 Task: In the event  named  Sales Team Training: Advanced Selling Techniques, Set a range of dates when you can accept meetings  '9 Jul â€" 10 Aug 2023'. Select a duration of  60 min. Select working hours  	_x000D_
MON- SAT 9:00am â€" 5:00pm. Add time before or after your events  as 5 min. Set the frequency of available time slots for invitees as  25 min. Set the minimum notice period and maximum events allowed per day as  53 hours and 2. , logged in from the account softage.4@softage.net and add another guest for the event, softage.5@softage.net
Action: Mouse pressed left at (428, 265)
Screenshot: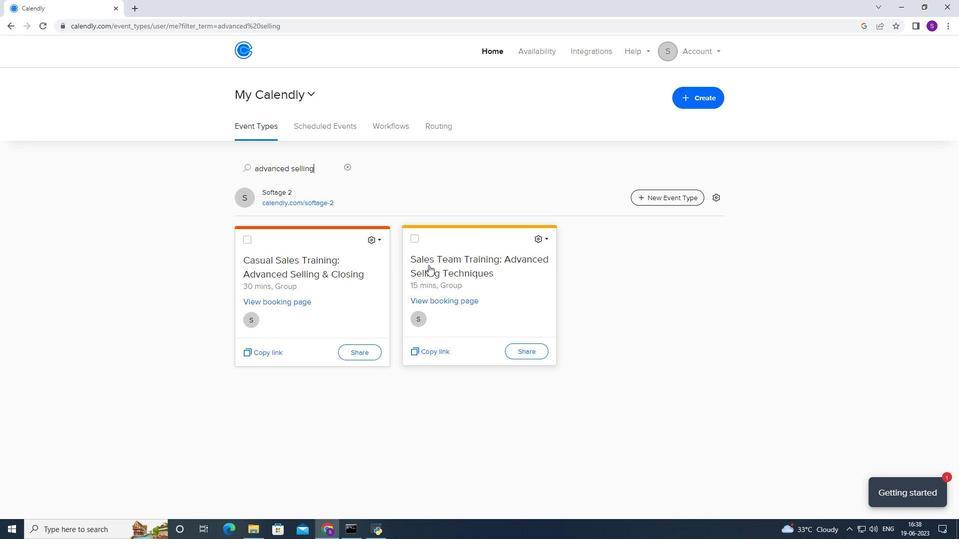 
Action: Mouse moved to (324, 211)
Screenshot: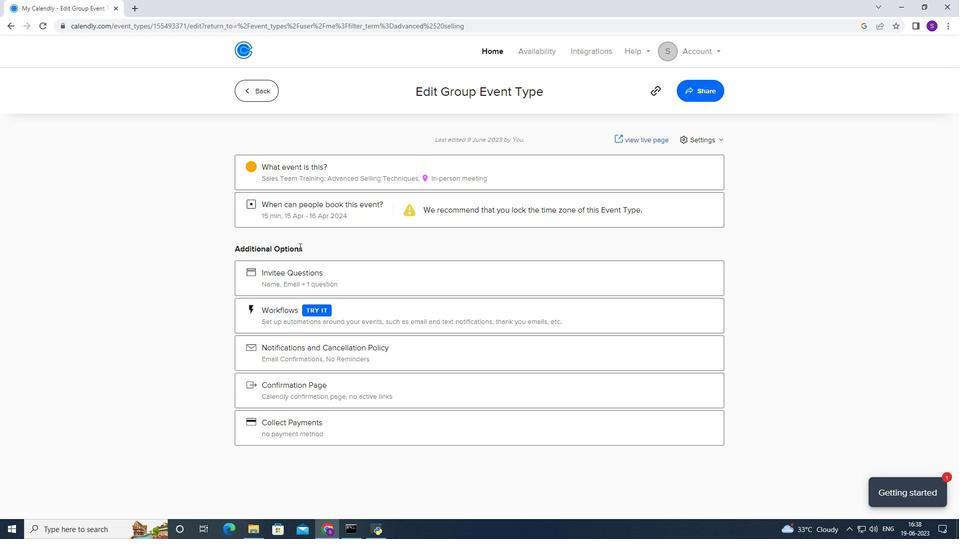 
Action: Mouse pressed left at (324, 211)
Screenshot: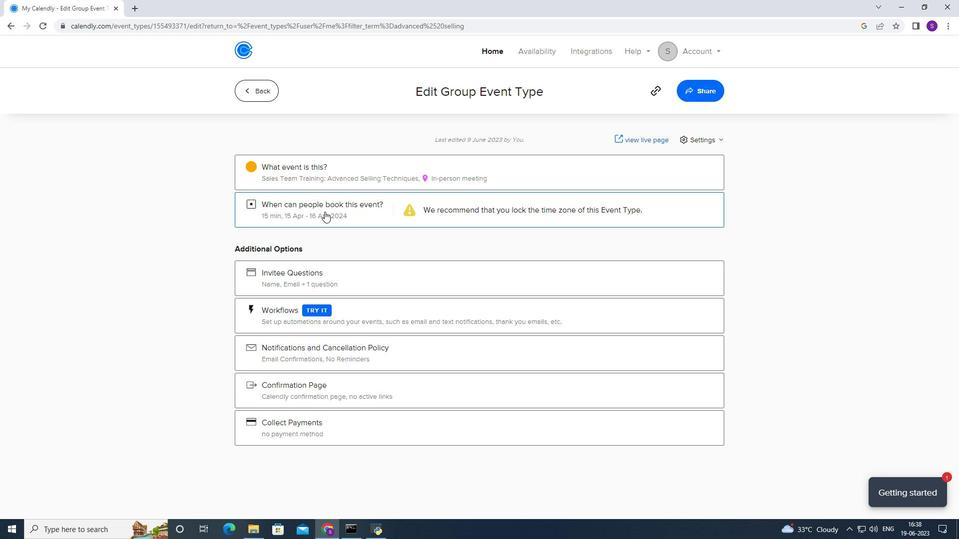 
Action: Mouse moved to (393, 331)
Screenshot: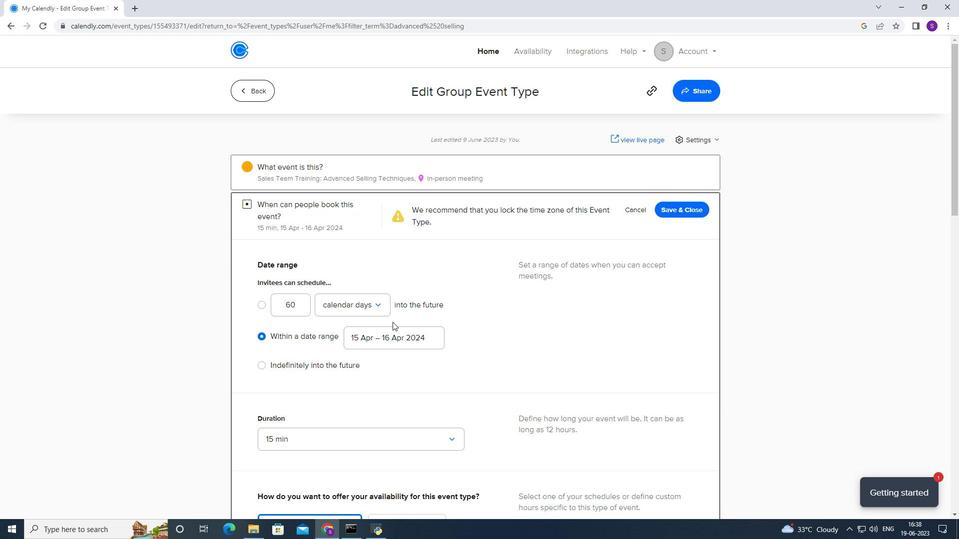 
Action: Mouse pressed left at (393, 331)
Screenshot: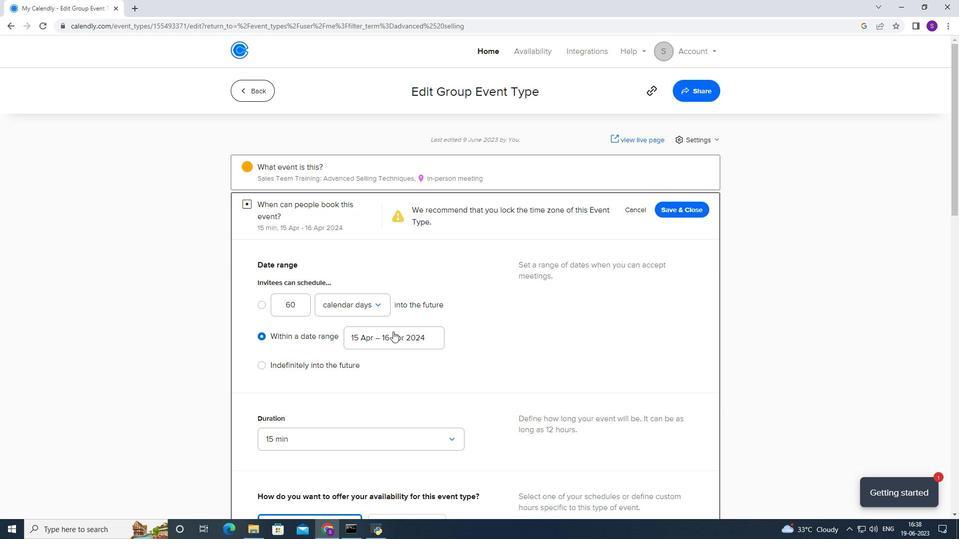 
Action: Mouse moved to (425, 156)
Screenshot: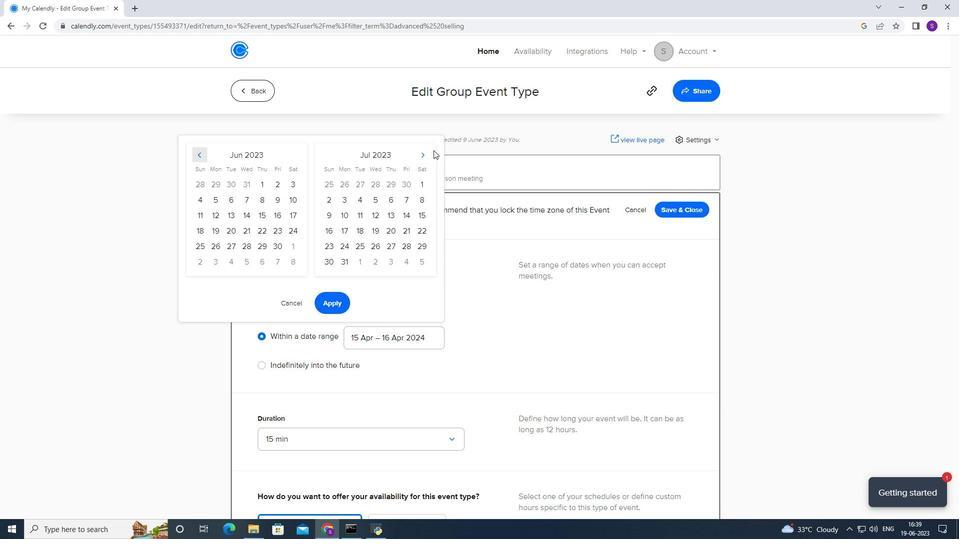 
Action: Mouse pressed left at (425, 156)
Screenshot: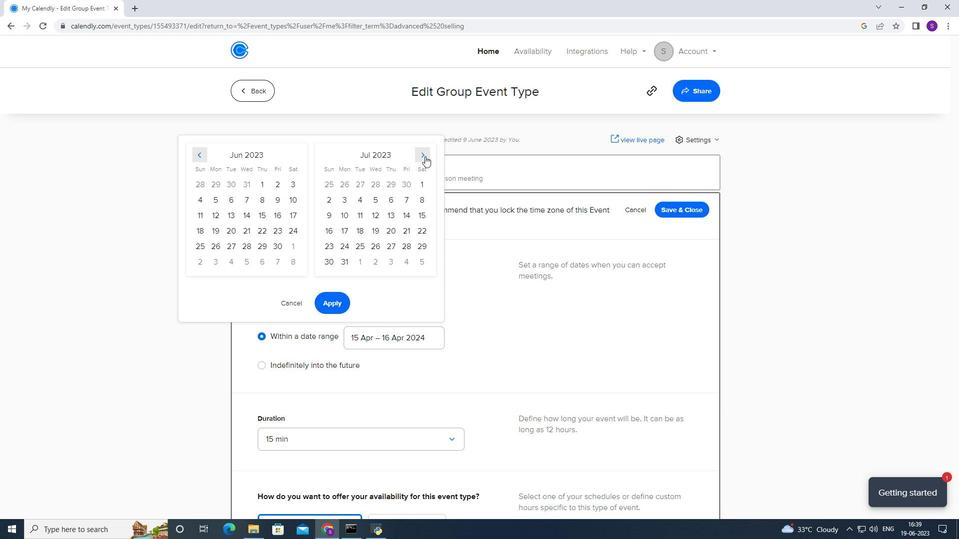 
Action: Mouse moved to (204, 218)
Screenshot: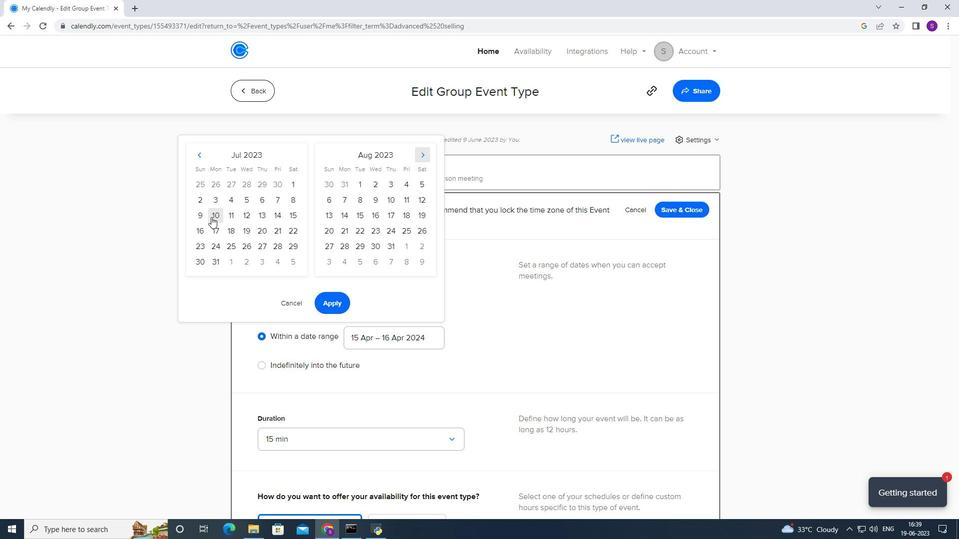 
Action: Mouse pressed left at (204, 218)
Screenshot: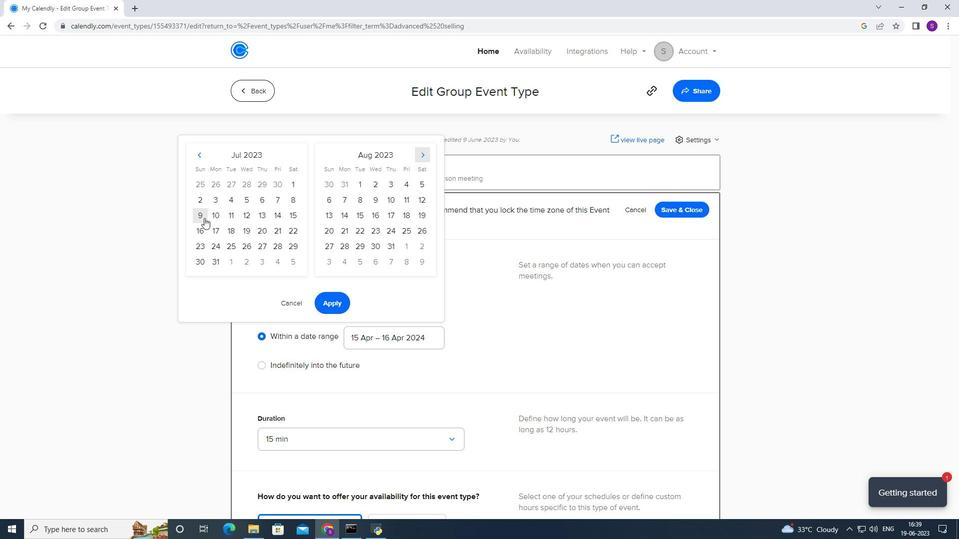 
Action: Mouse moved to (390, 201)
Screenshot: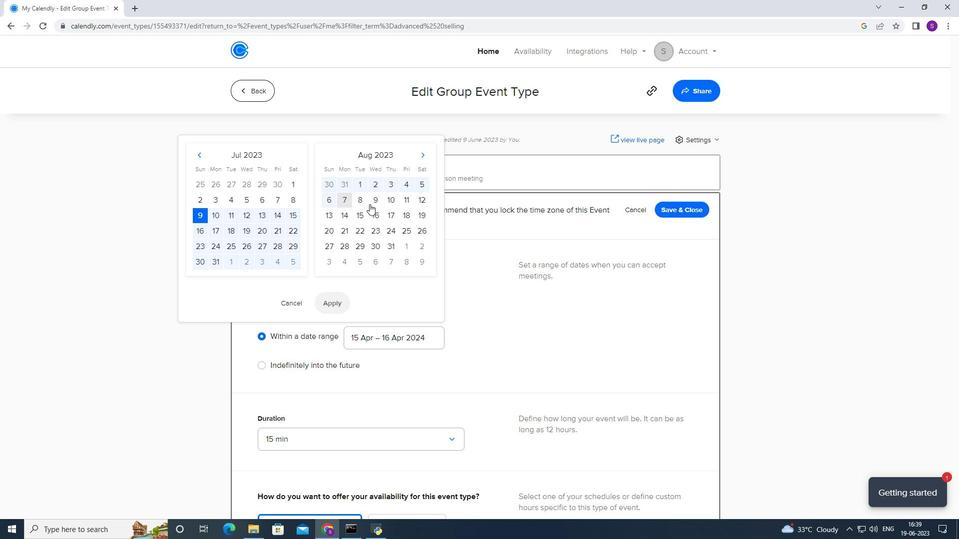 
Action: Mouse pressed left at (390, 201)
Screenshot: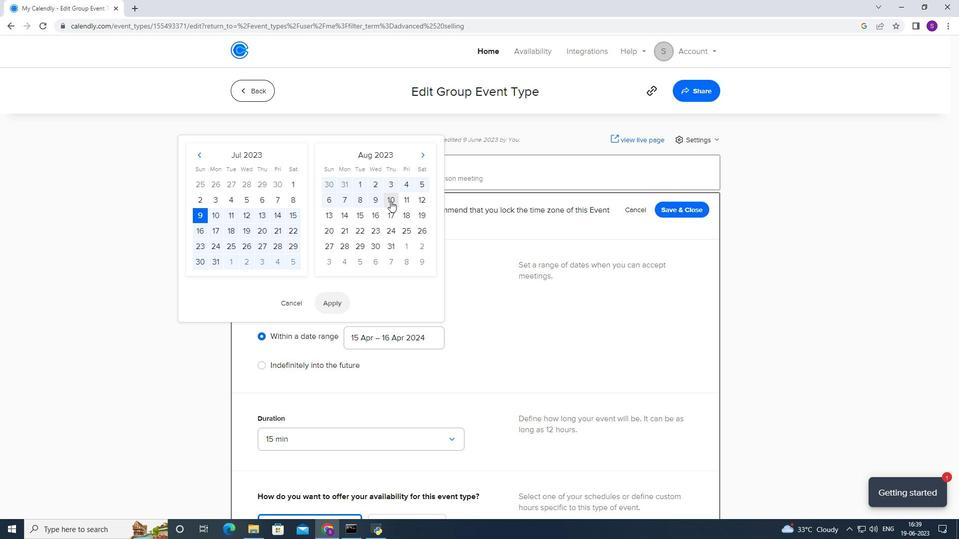 
Action: Mouse moved to (321, 291)
Screenshot: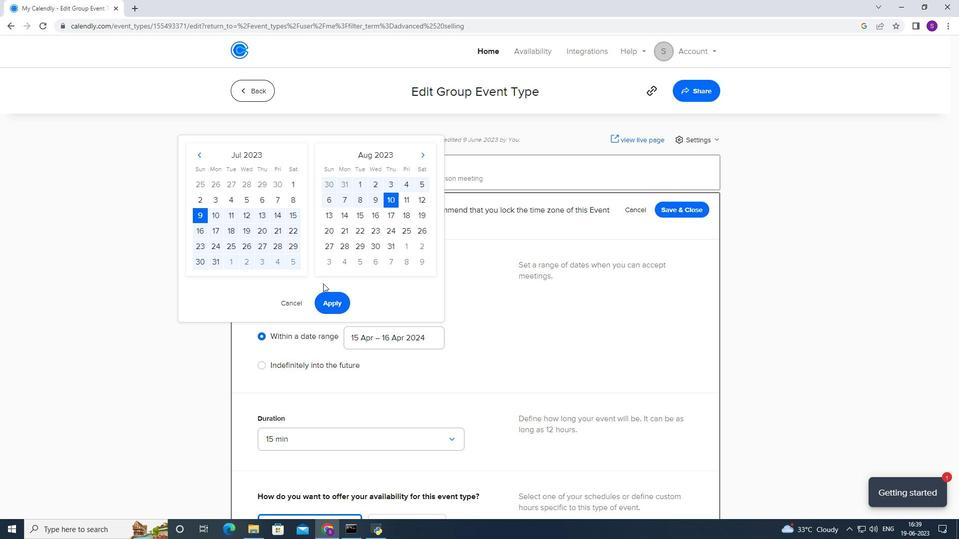 
Action: Mouse pressed left at (321, 291)
Screenshot: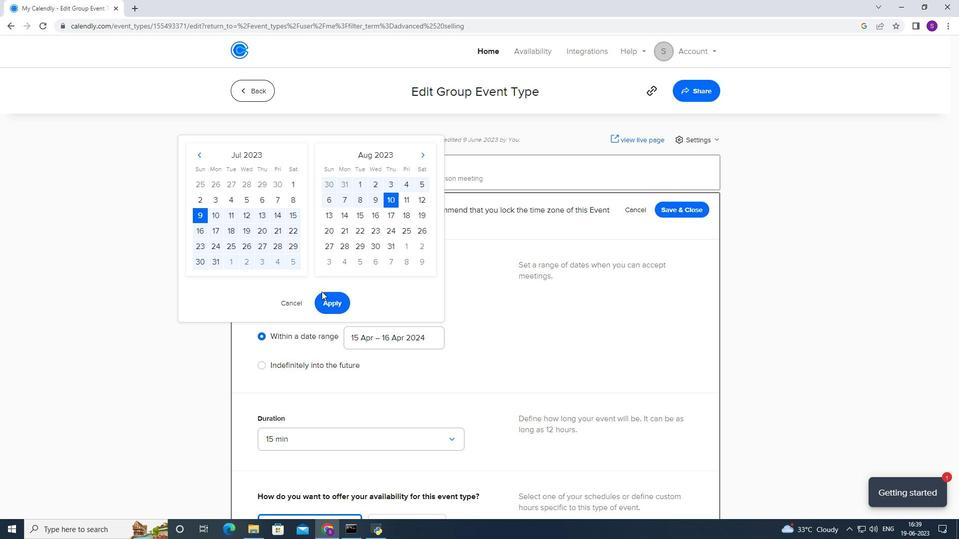 
Action: Mouse moved to (321, 302)
Screenshot: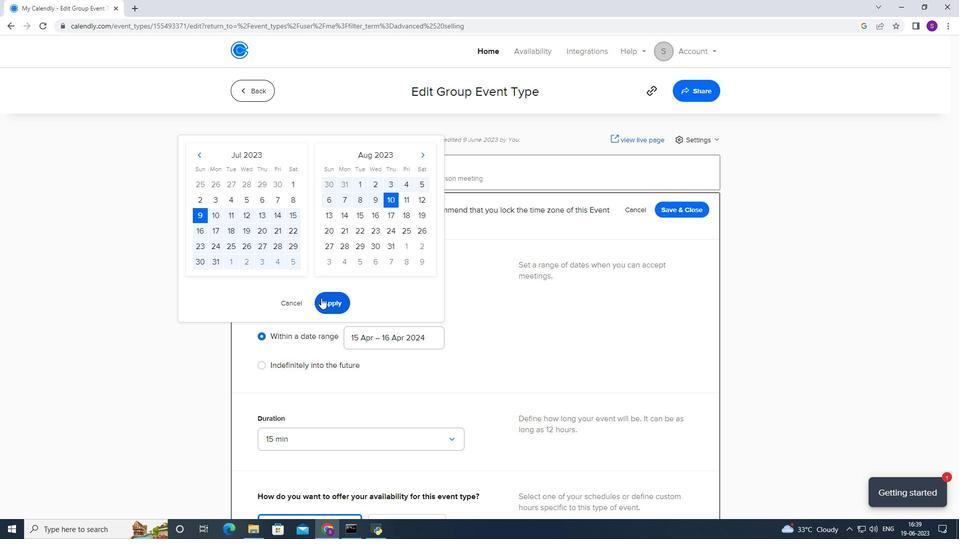 
Action: Mouse pressed left at (321, 302)
Screenshot: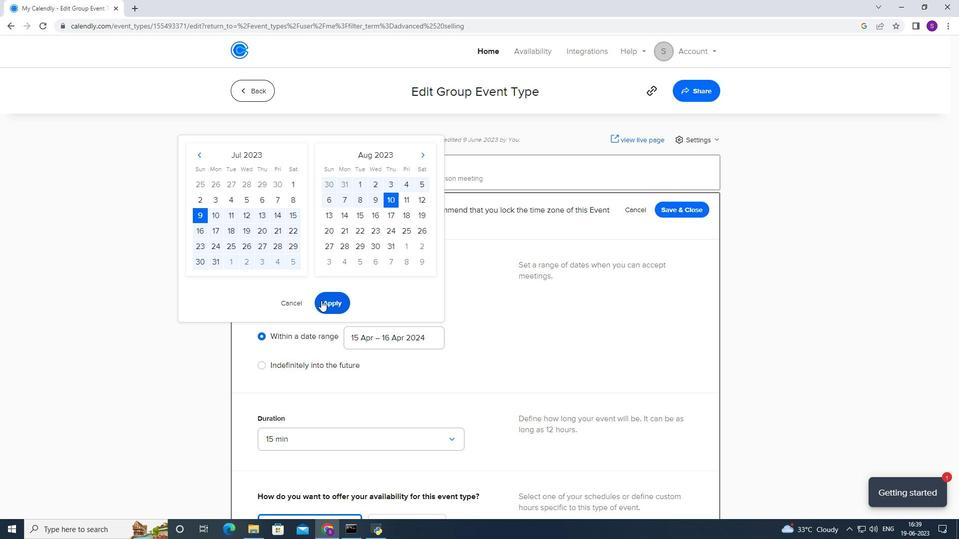 
Action: Mouse moved to (35, 176)
Screenshot: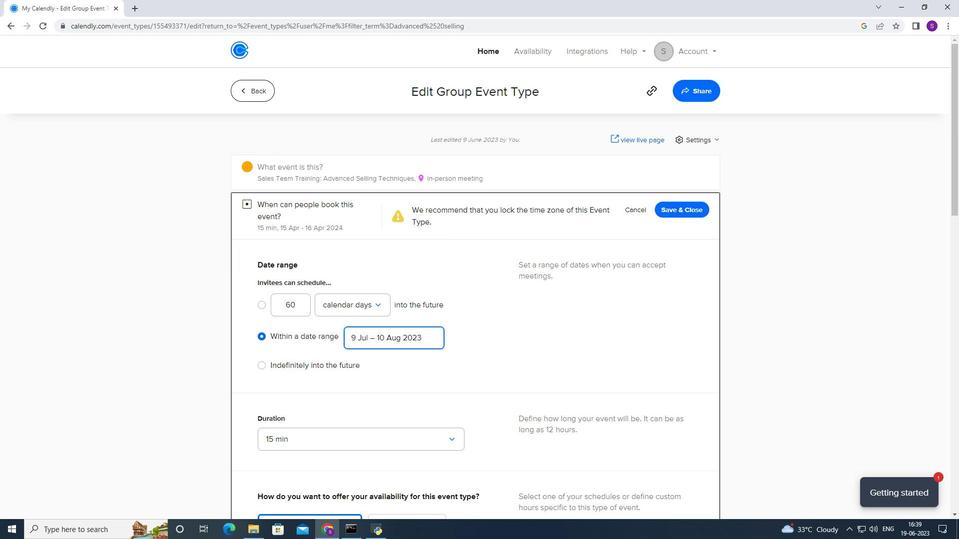 
Action: Mouse scrolled (35, 176) with delta (0, 0)
Screenshot: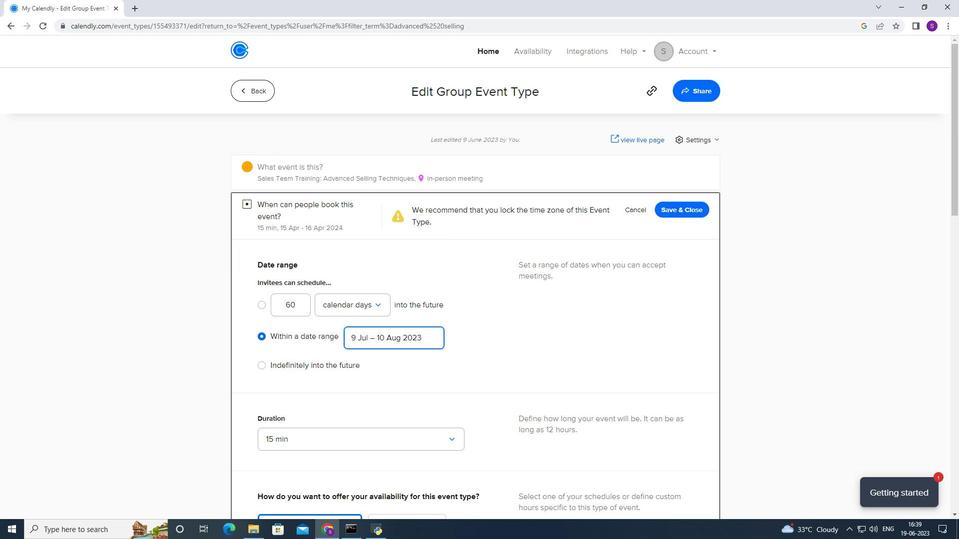 
Action: Mouse moved to (66, 200)
Screenshot: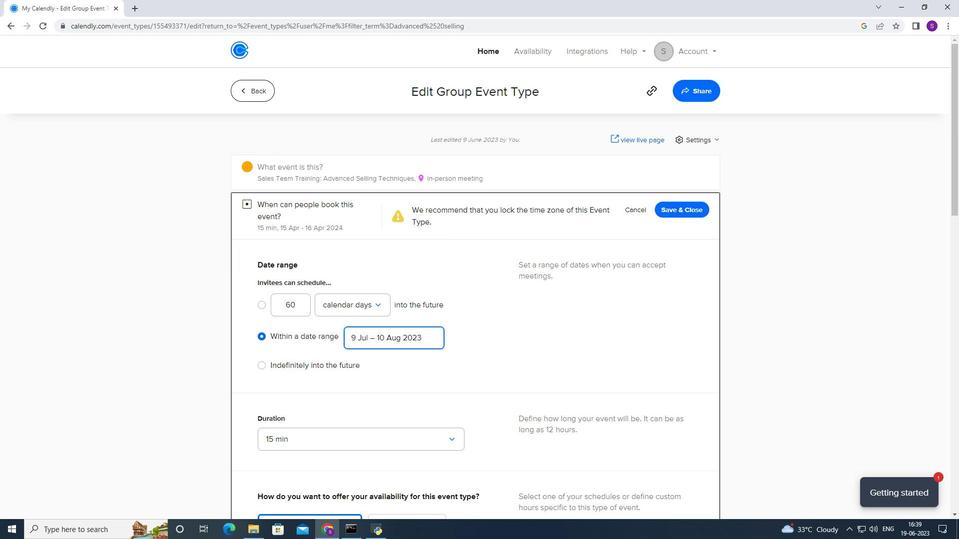 
Action: Mouse scrolled (66, 200) with delta (0, 0)
Screenshot: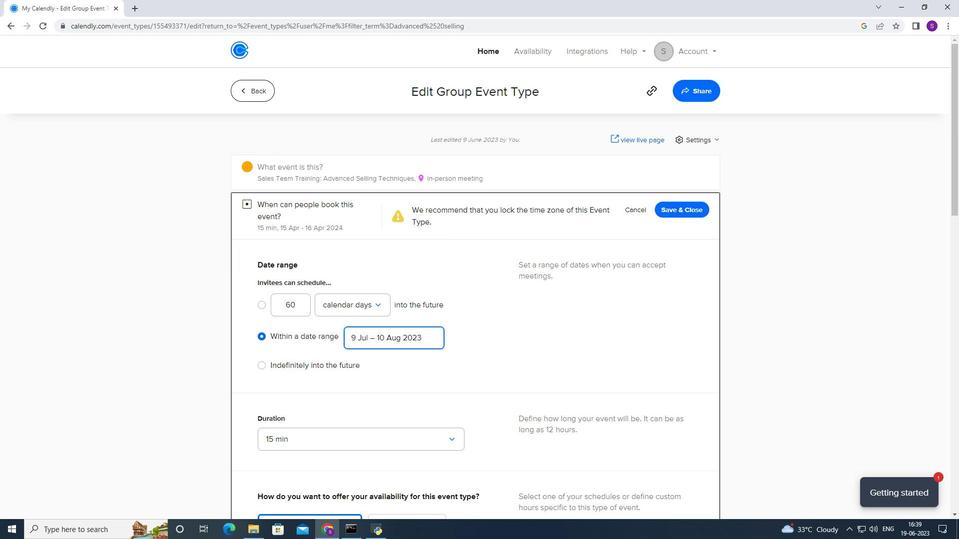 
Action: Mouse scrolled (66, 200) with delta (0, 0)
Screenshot: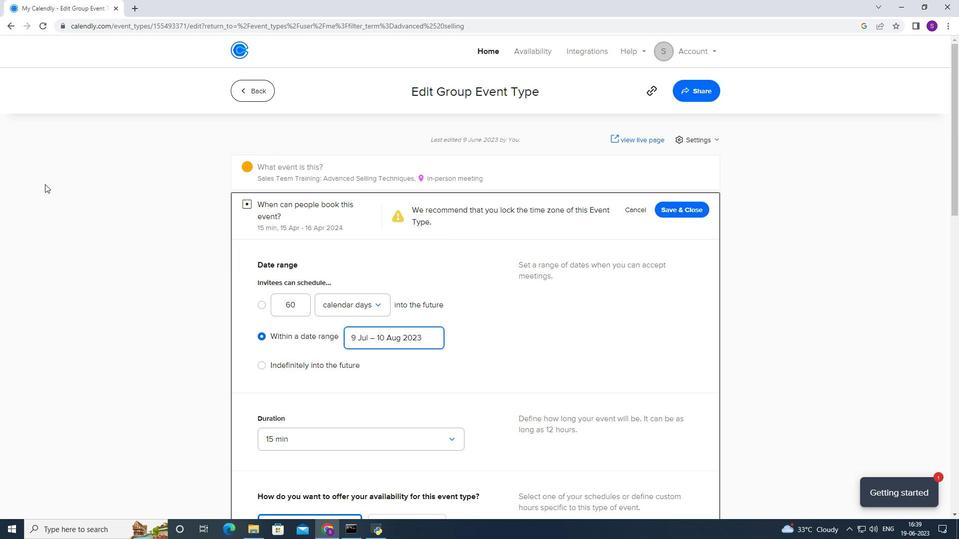 
Action: Mouse scrolled (66, 200) with delta (0, 0)
Screenshot: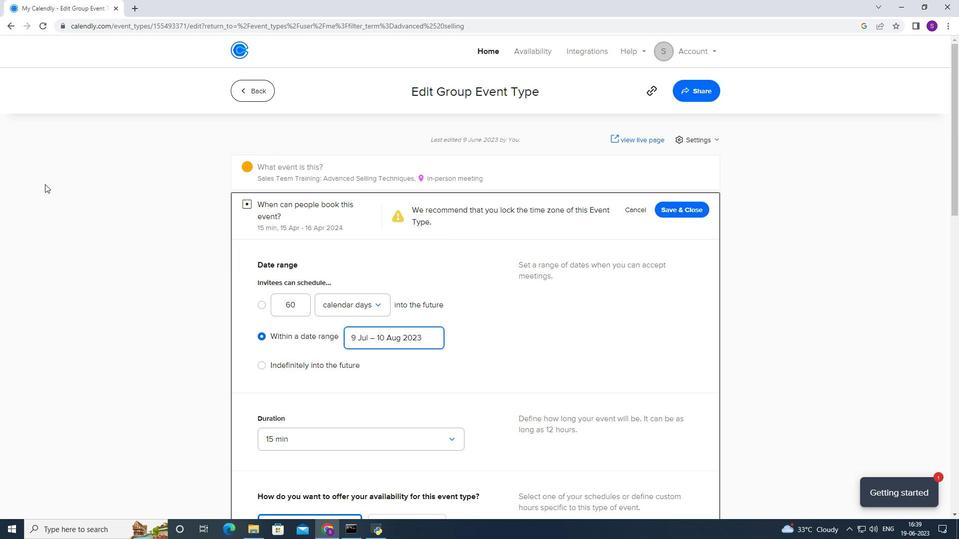
Action: Mouse moved to (67, 200)
Screenshot: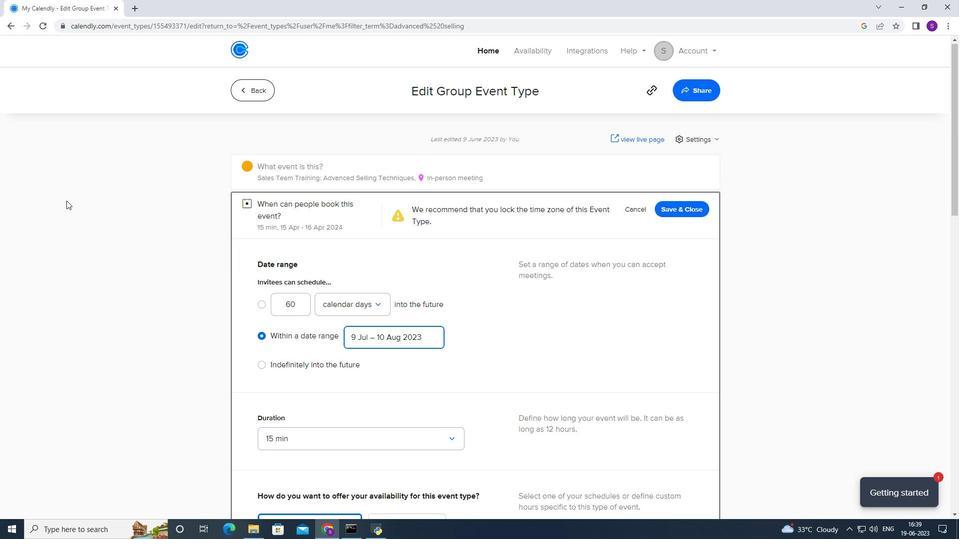 
Action: Mouse scrolled (67, 200) with delta (0, 0)
Screenshot: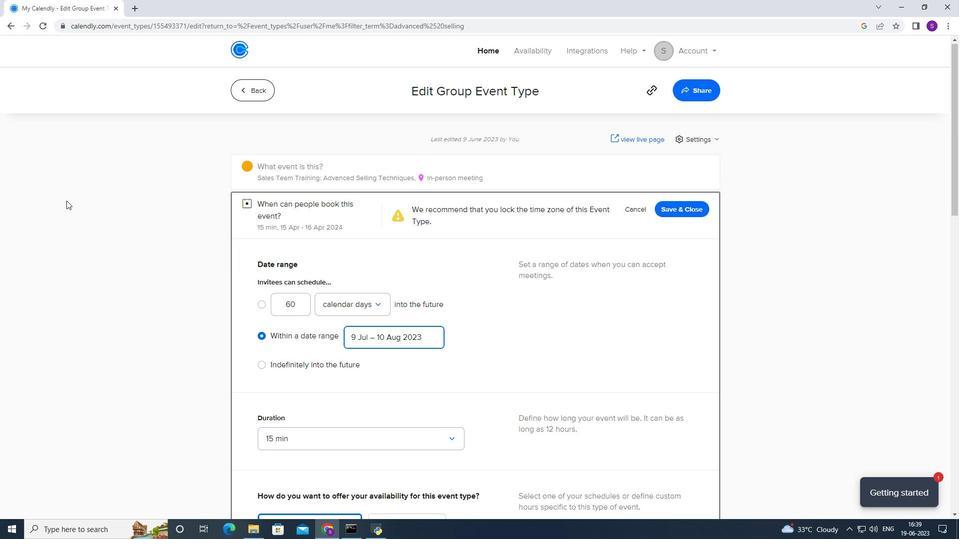 
Action: Mouse moved to (82, 199)
Screenshot: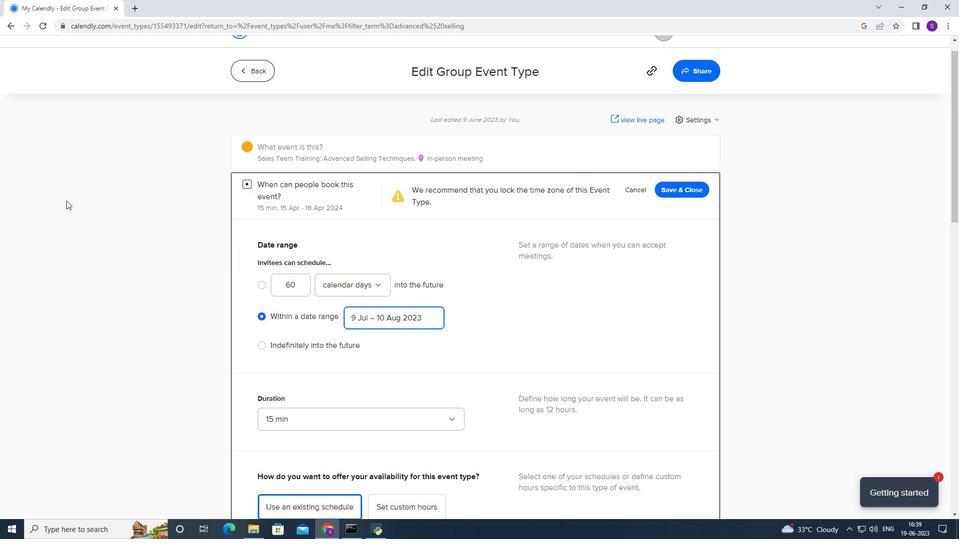 
Action: Mouse scrolled (82, 199) with delta (0, 0)
Screenshot: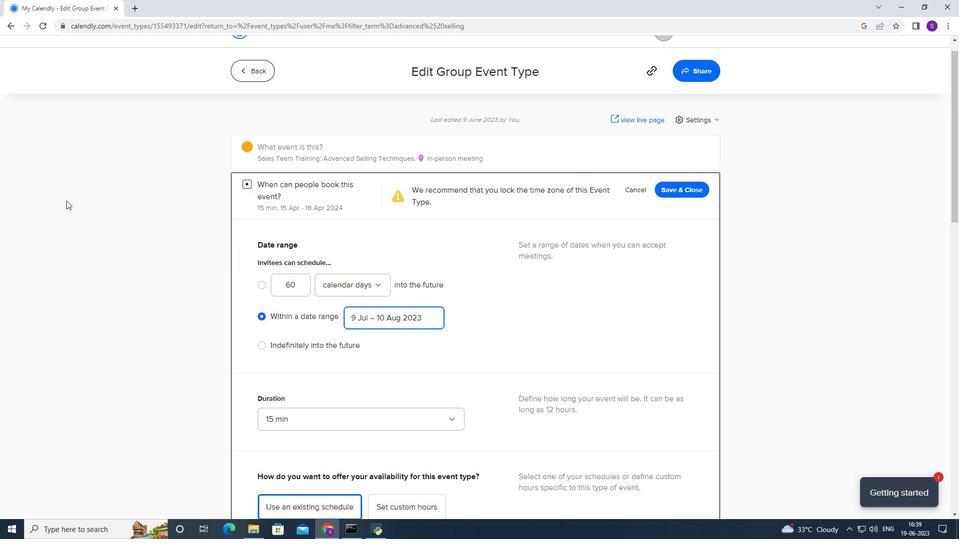 
Action: Mouse moved to (166, 162)
Screenshot: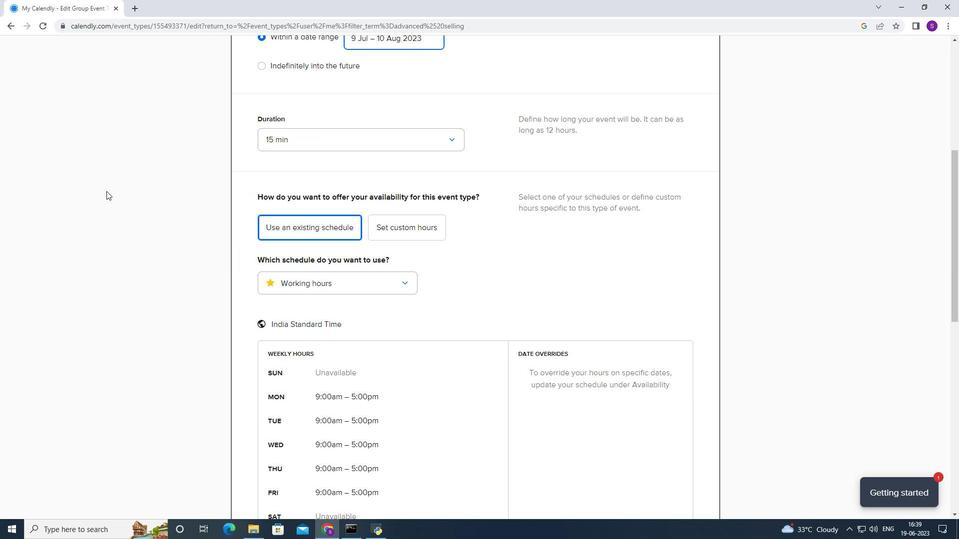 
Action: Mouse scrolled (159, 166) with delta (0, 0)
Screenshot: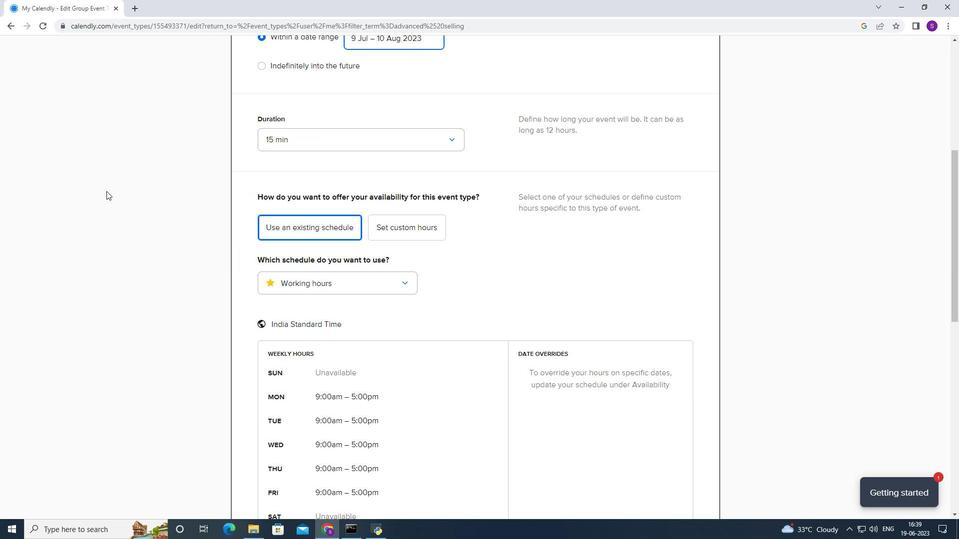 
Action: Mouse scrolled (166, 163) with delta (0, 0)
Screenshot: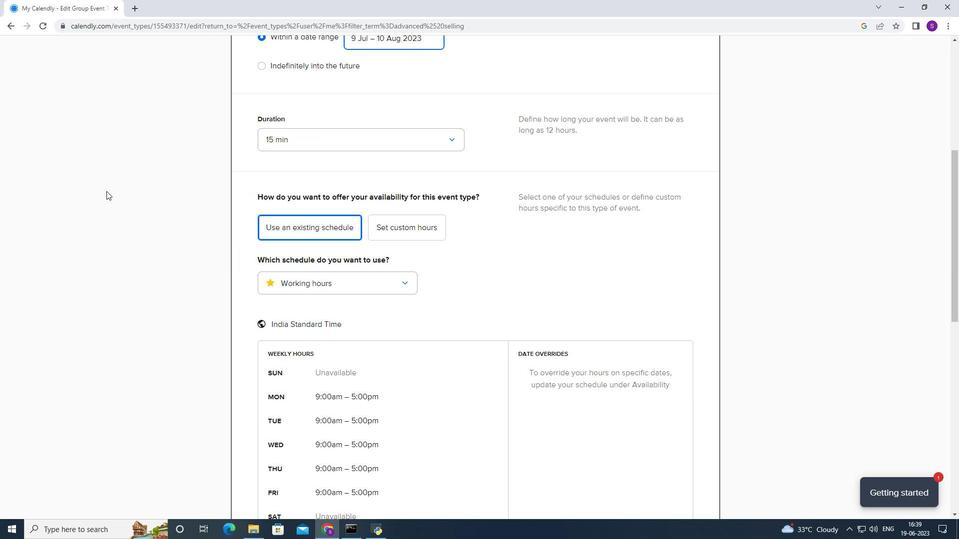
Action: Mouse moved to (332, 227)
Screenshot: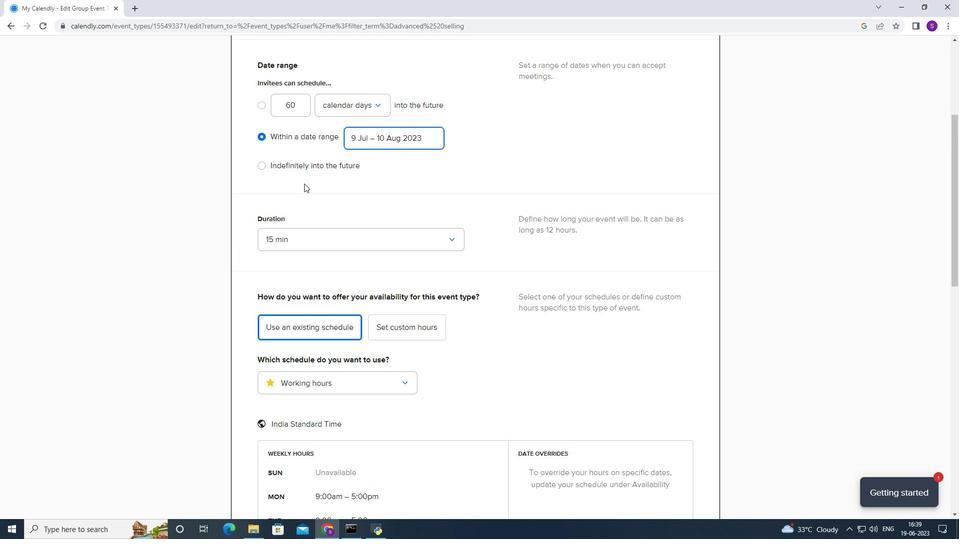 
Action: Mouse scrolled (332, 227) with delta (0, 0)
Screenshot: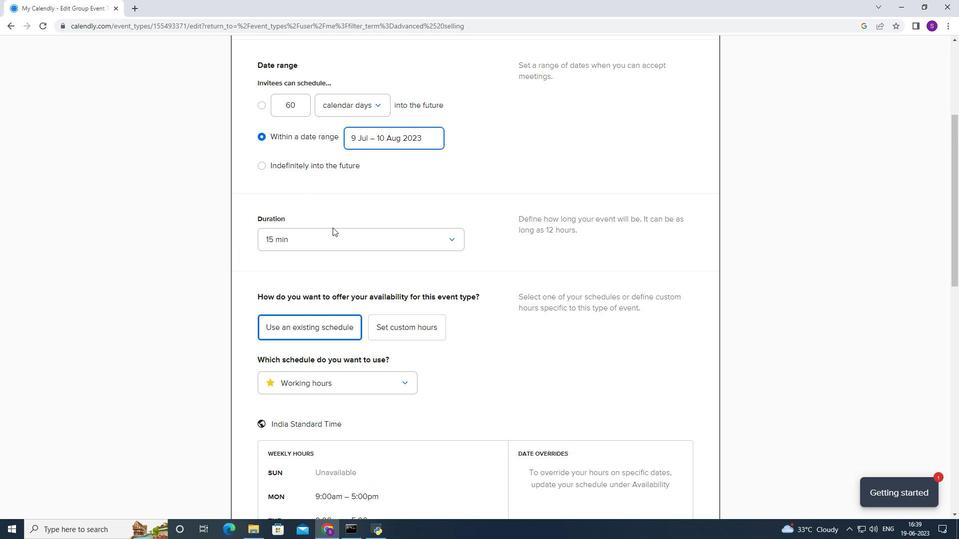 
Action: Mouse scrolled (332, 227) with delta (0, 0)
Screenshot: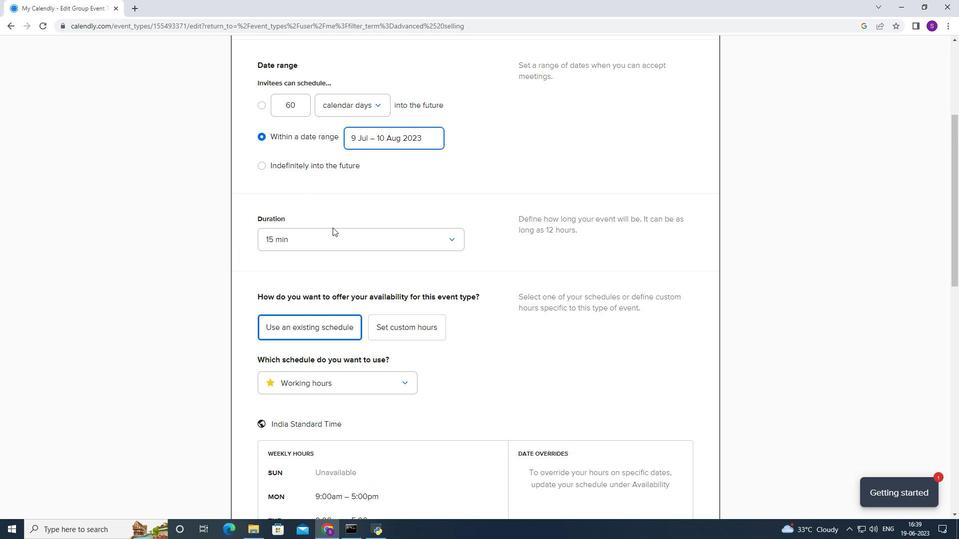 
Action: Mouse scrolled (332, 227) with delta (0, 0)
Screenshot: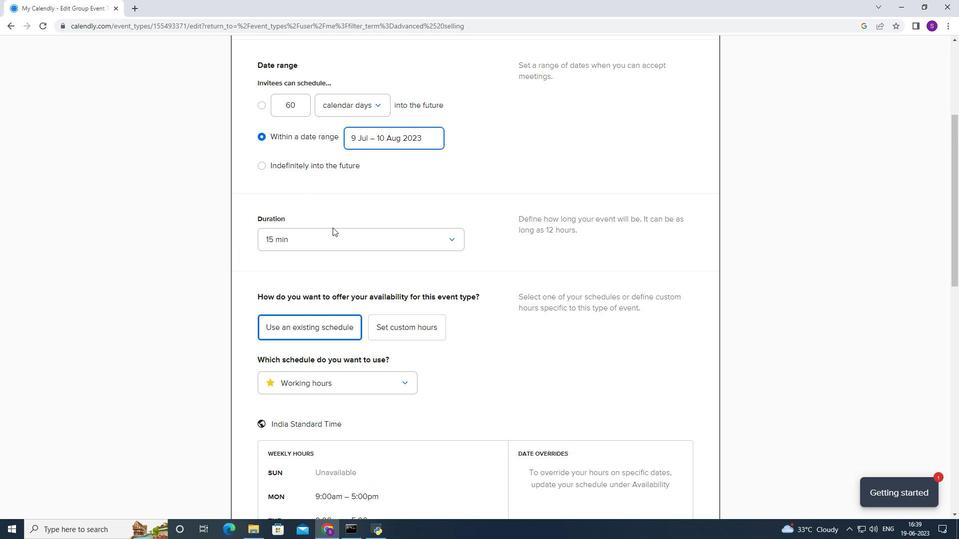 
Action: Mouse scrolled (332, 228) with delta (0, 0)
Screenshot: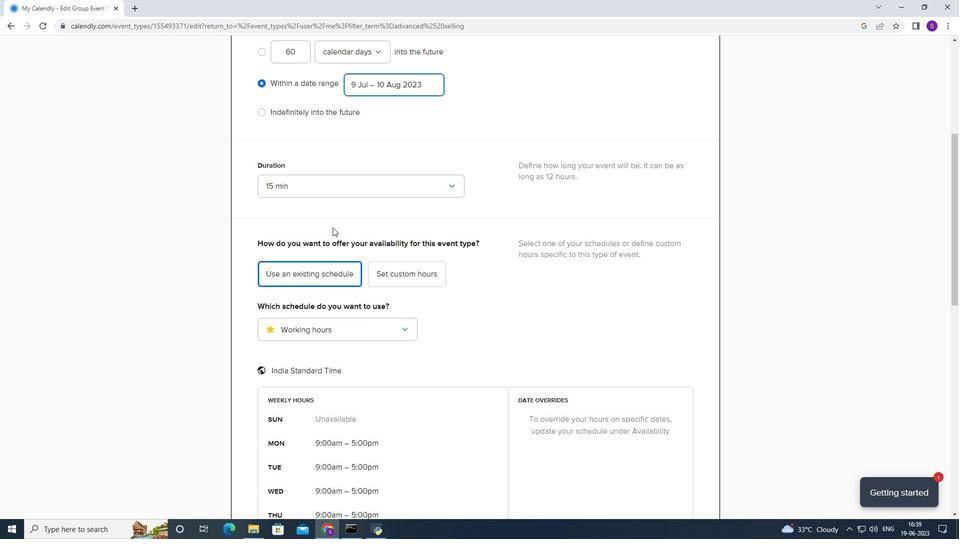
Action: Mouse moved to (323, 138)
Screenshot: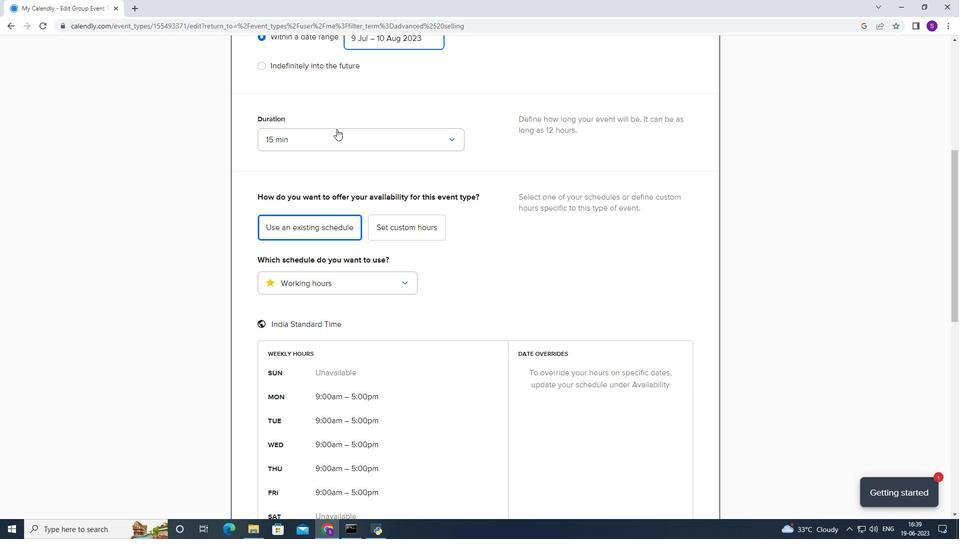 
Action: Mouse pressed left at (323, 138)
Screenshot: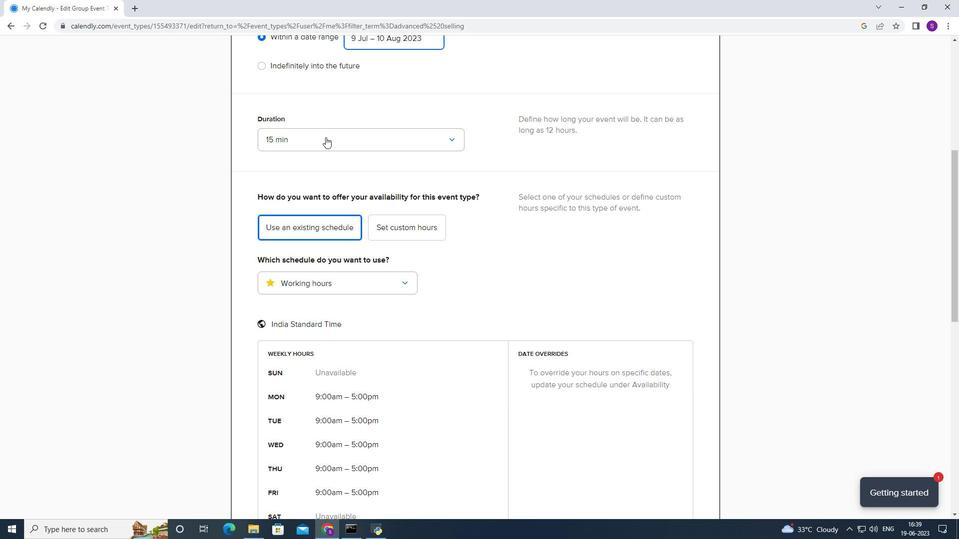 
Action: Mouse moved to (278, 225)
Screenshot: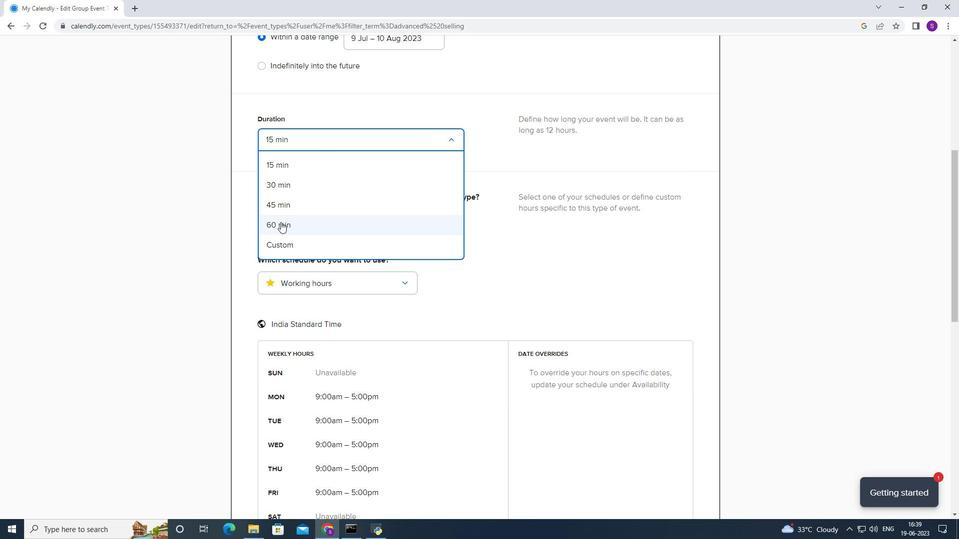 
Action: Mouse pressed left at (278, 225)
Screenshot: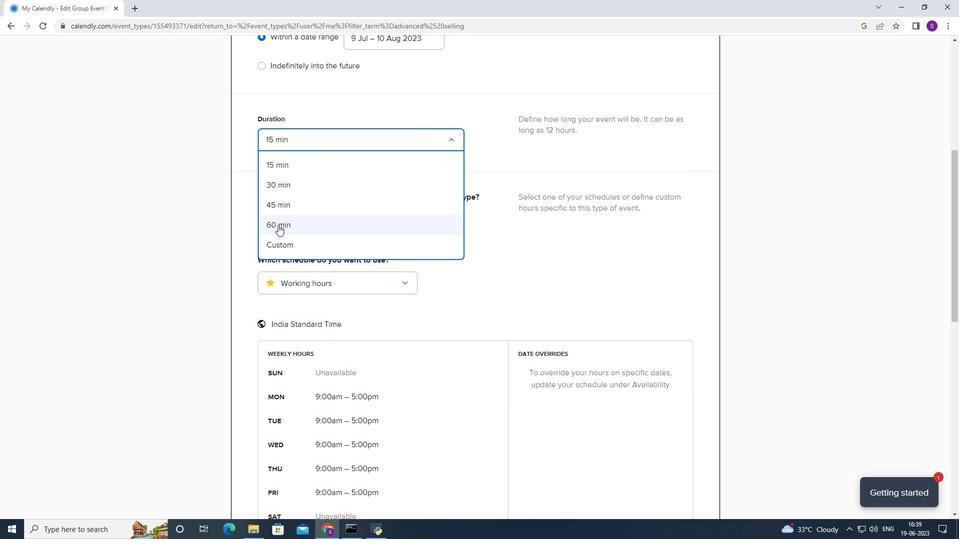 
Action: Mouse moved to (280, 229)
Screenshot: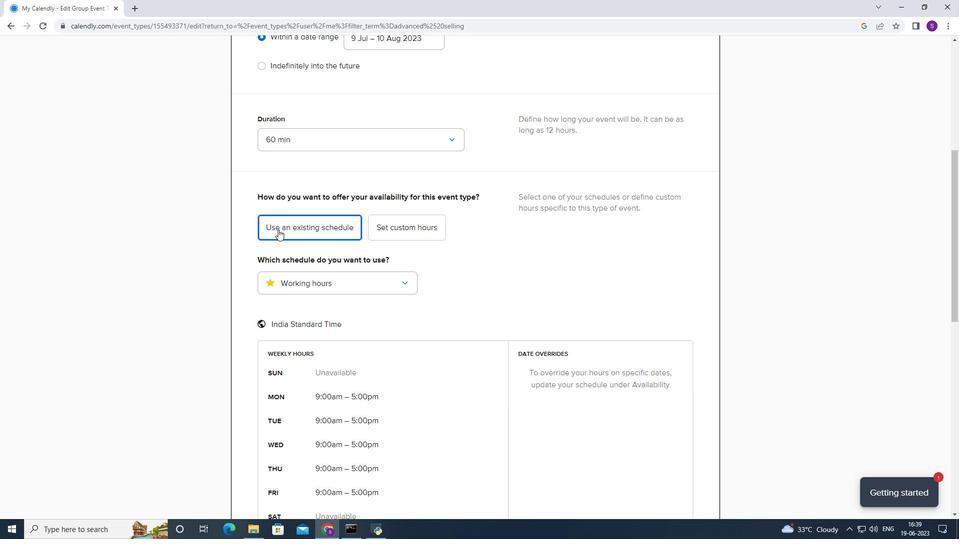 
Action: Mouse scrolled (280, 229) with delta (0, 0)
Screenshot: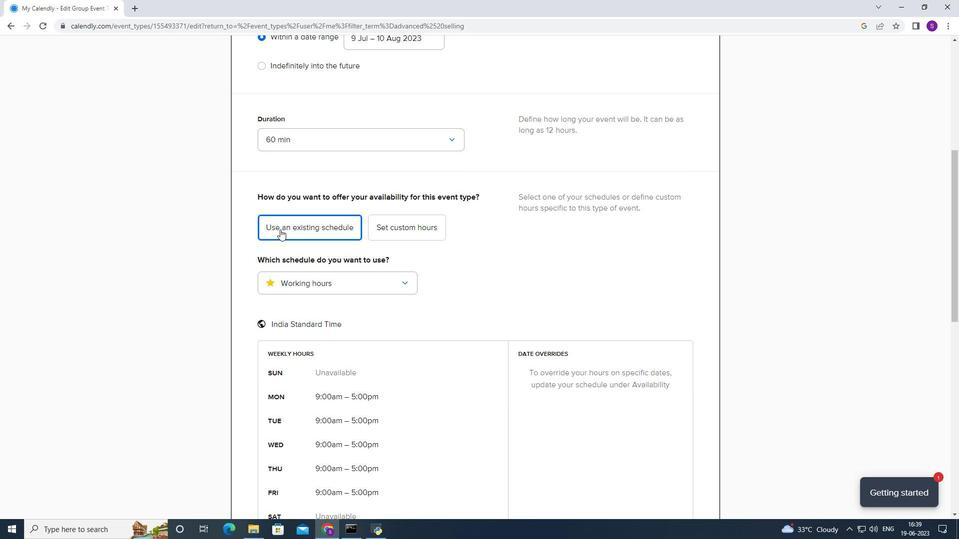 
Action: Mouse scrolled (280, 229) with delta (0, 0)
Screenshot: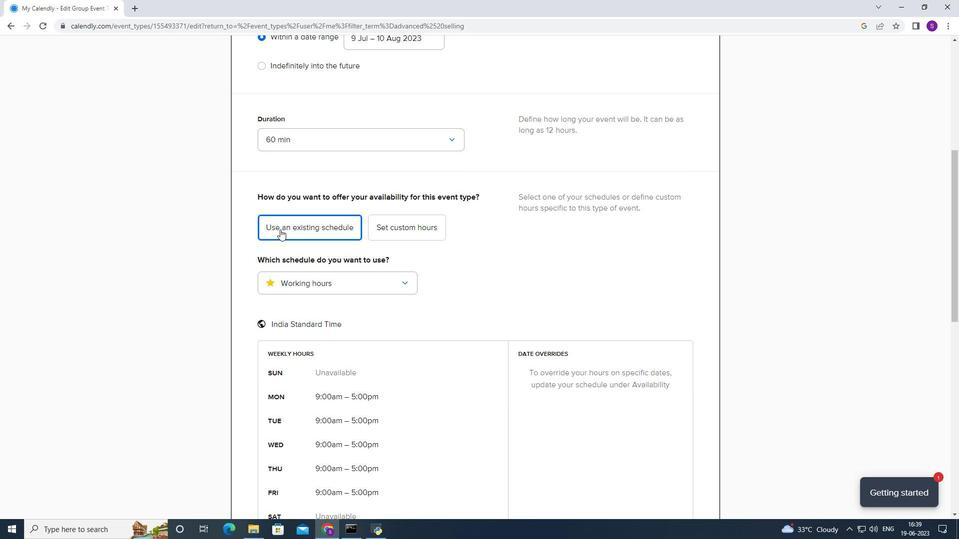 
Action: Mouse scrolled (280, 229) with delta (0, 0)
Screenshot: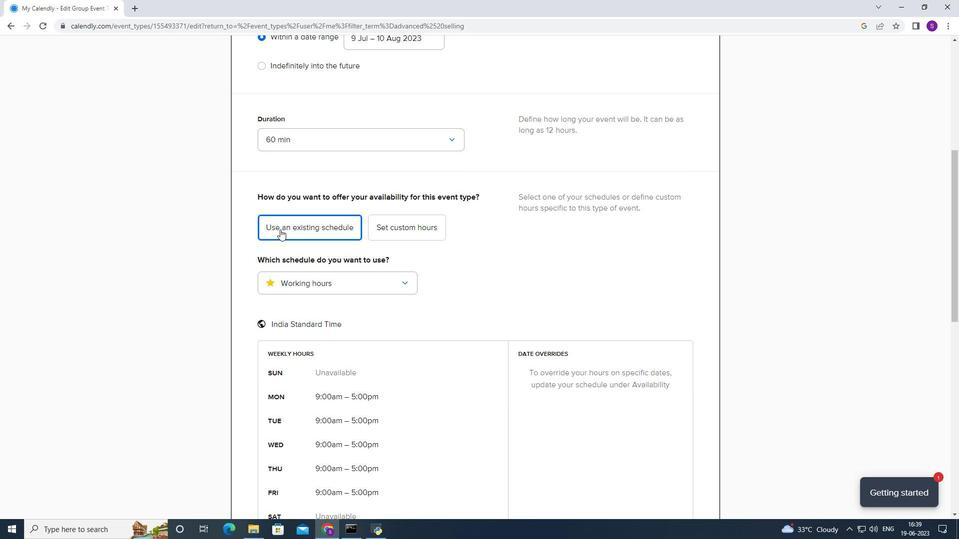 
Action: Mouse scrolled (280, 229) with delta (0, 0)
Screenshot: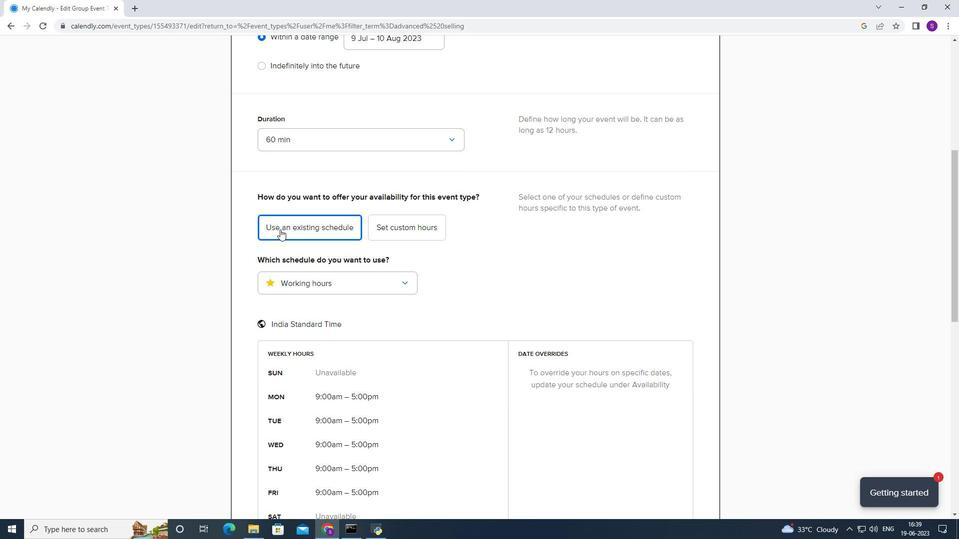 
Action: Mouse moved to (360, 88)
Screenshot: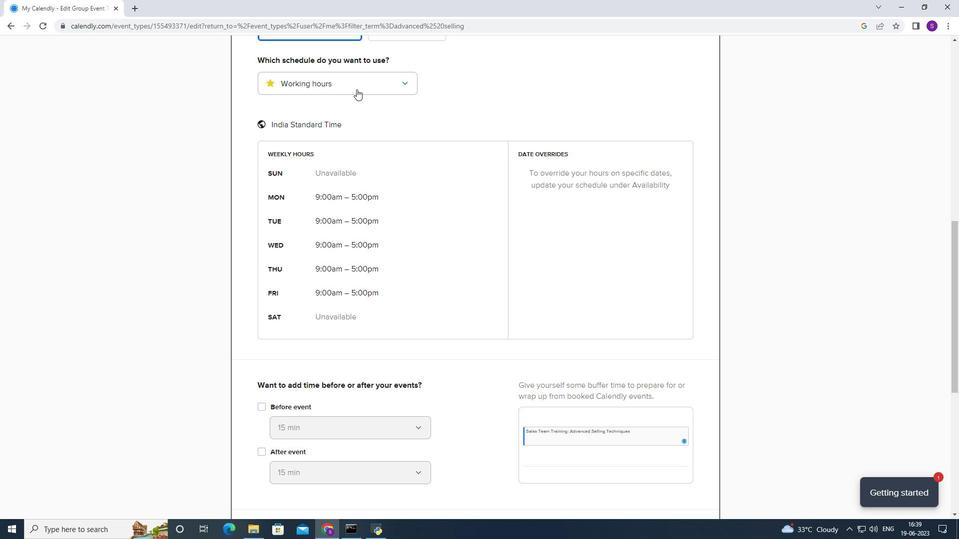 
Action: Mouse pressed left at (360, 88)
Screenshot: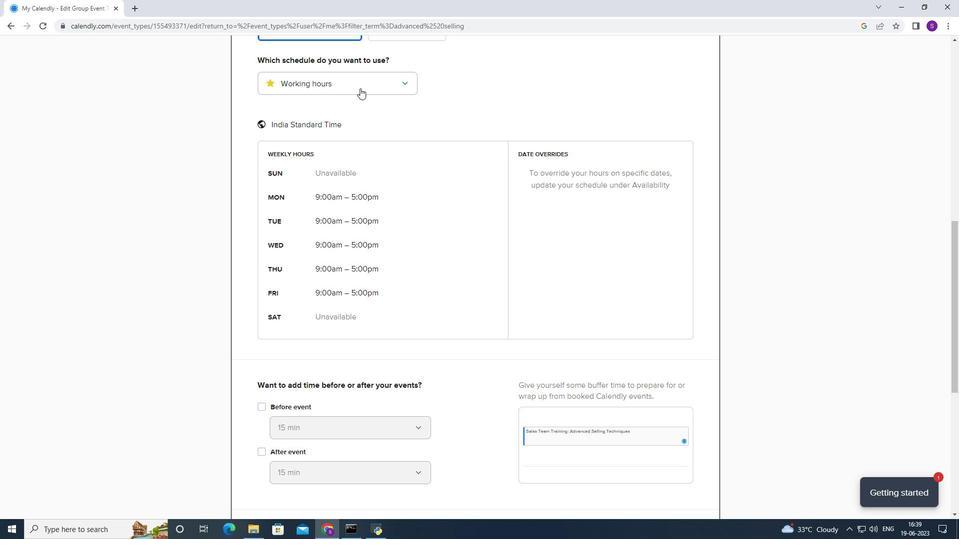 
Action: Mouse moved to (358, 93)
Screenshot: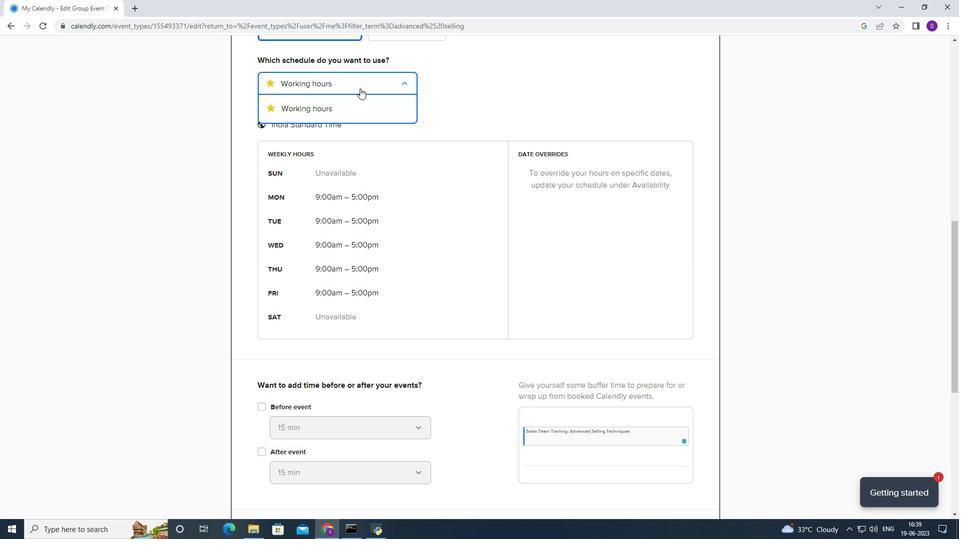 
Action: Mouse scrolled (358, 94) with delta (0, 0)
Screenshot: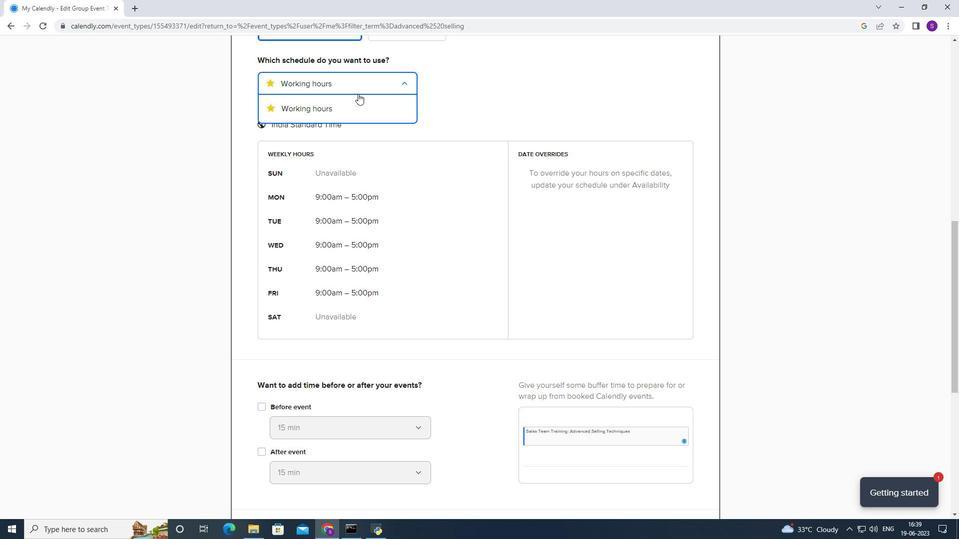 
Action: Mouse scrolled (358, 94) with delta (0, 0)
Screenshot: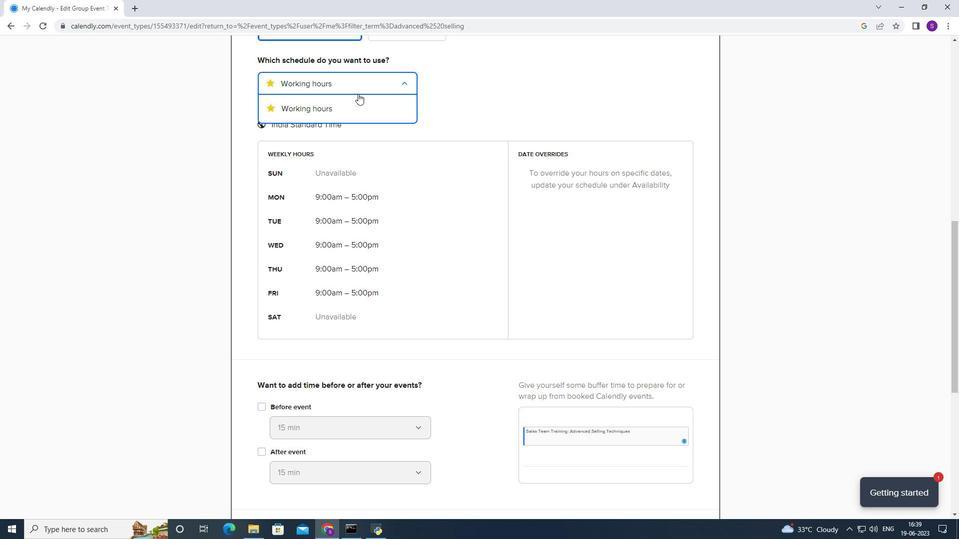 
Action: Mouse moved to (379, 135)
Screenshot: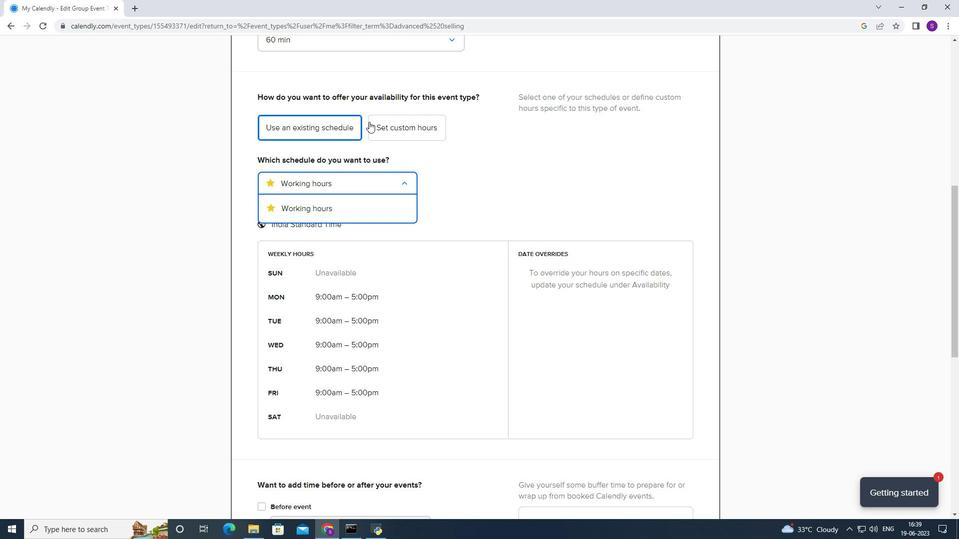 
Action: Mouse pressed left at (379, 135)
Screenshot: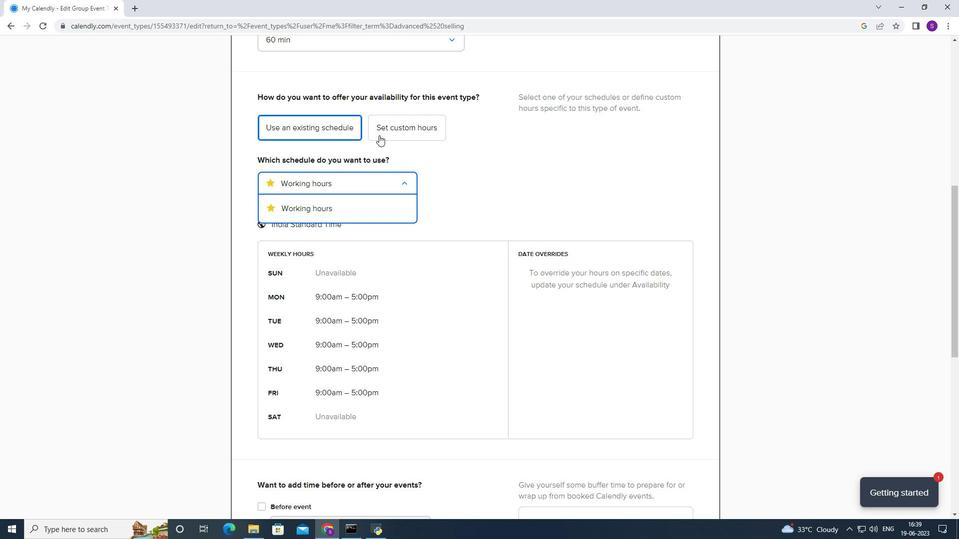 
Action: Mouse moved to (299, 277)
Screenshot: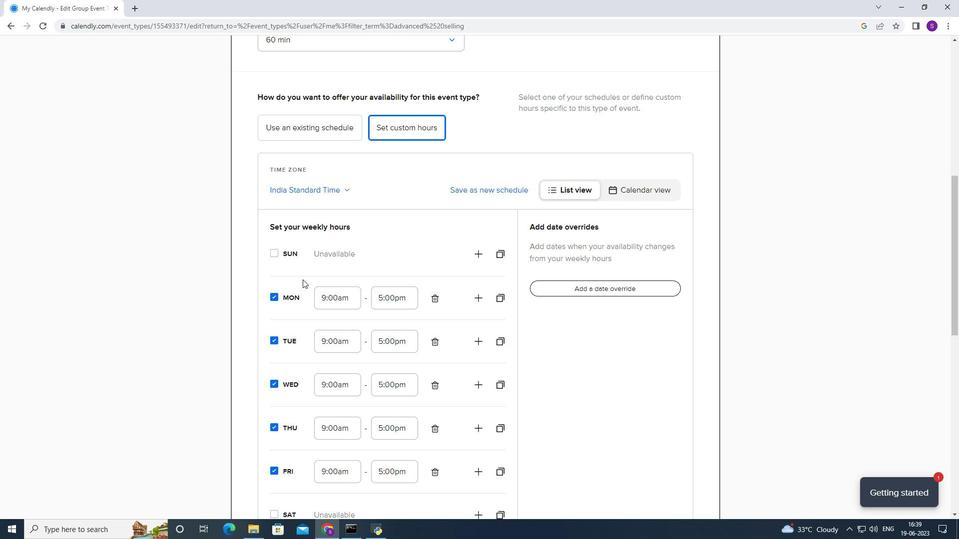 
Action: Mouse scrolled (299, 276) with delta (0, 0)
Screenshot: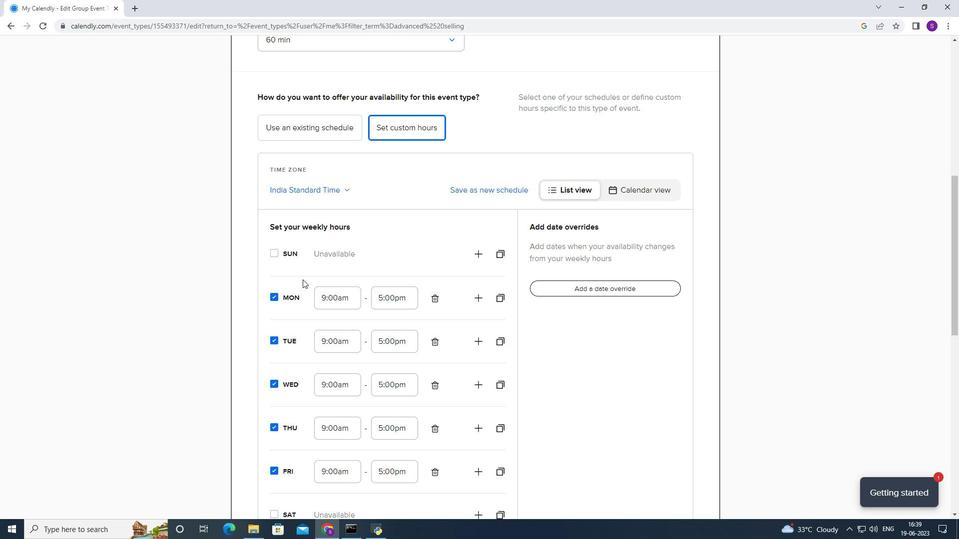 
Action: Mouse scrolled (299, 276) with delta (0, 0)
Screenshot: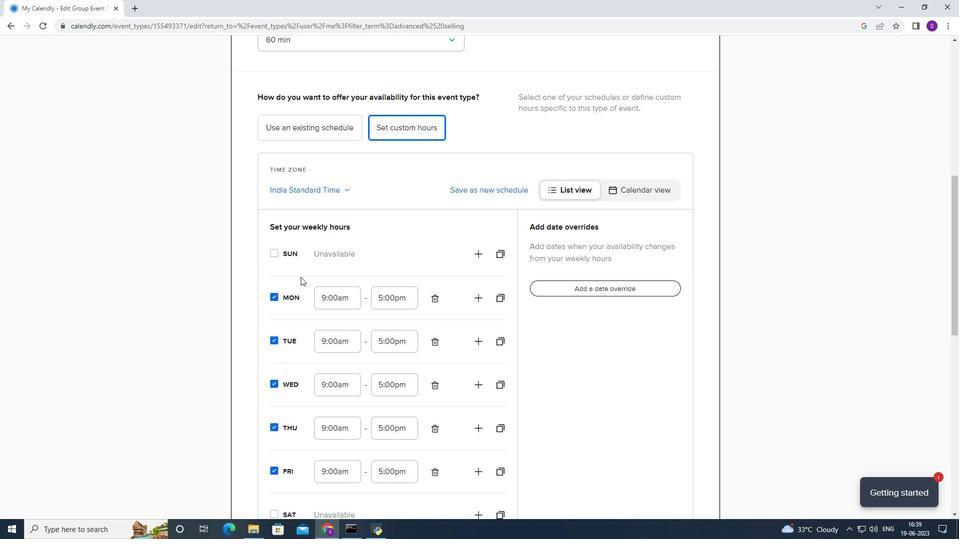 
Action: Mouse scrolled (299, 276) with delta (0, 0)
Screenshot: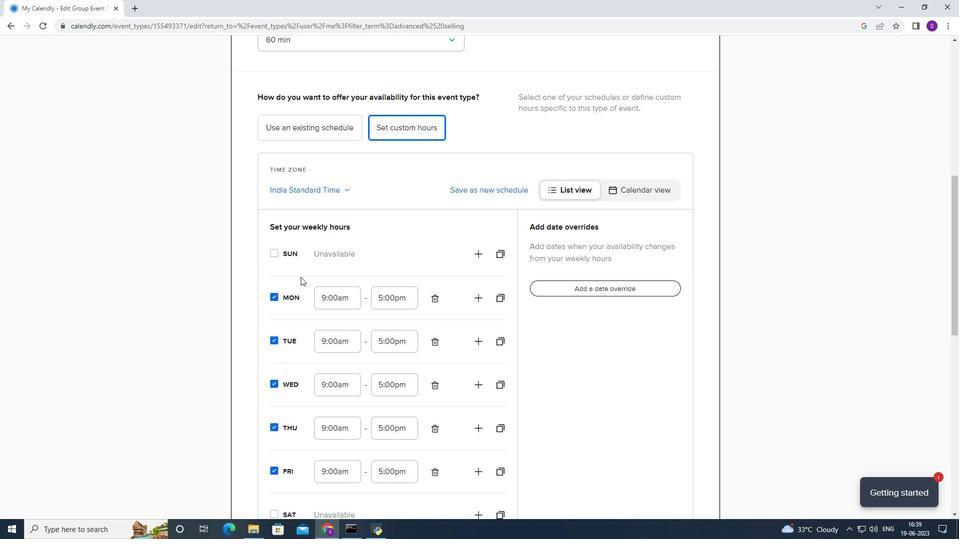 
Action: Mouse scrolled (299, 276) with delta (0, 0)
Screenshot: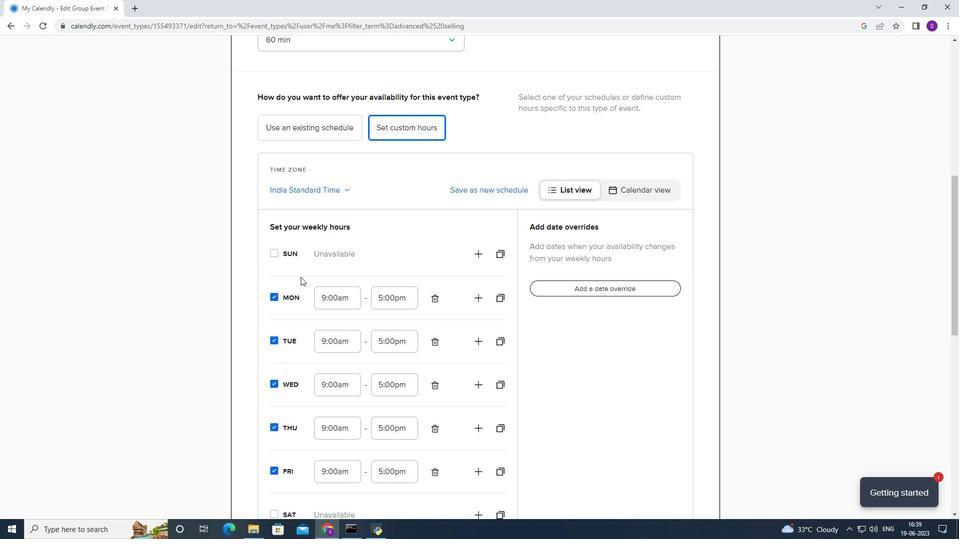 
Action: Mouse moved to (299, 277)
Screenshot: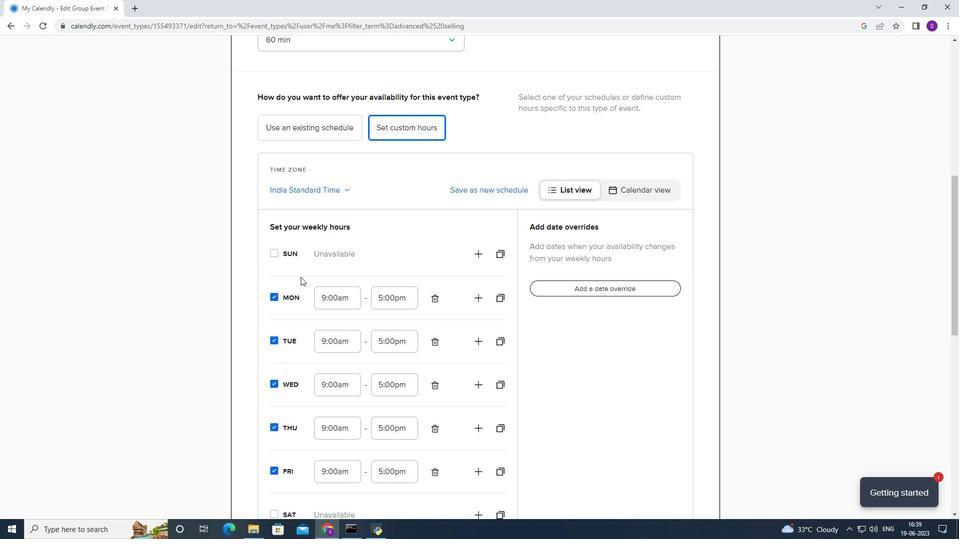 
Action: Mouse scrolled (299, 276) with delta (0, 0)
Screenshot: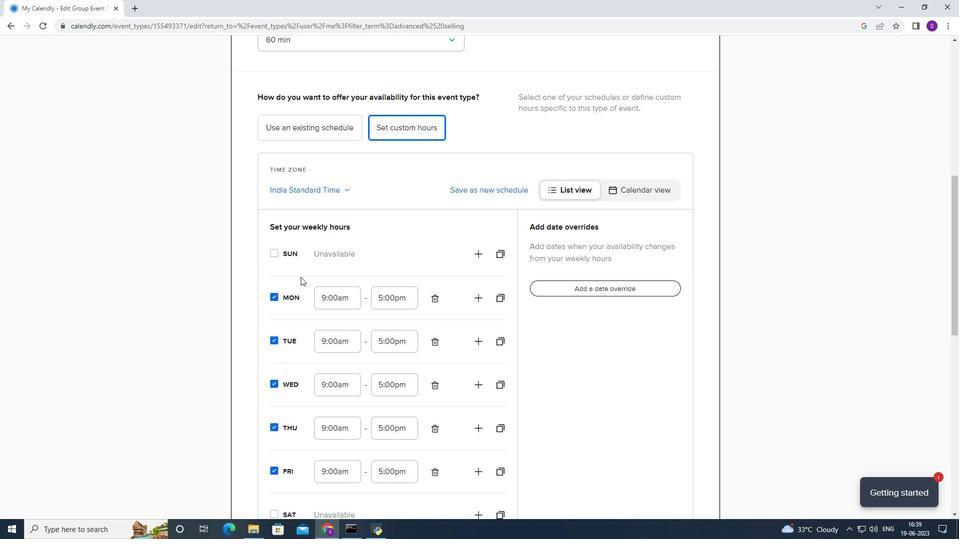 
Action: Mouse moved to (298, 277)
Screenshot: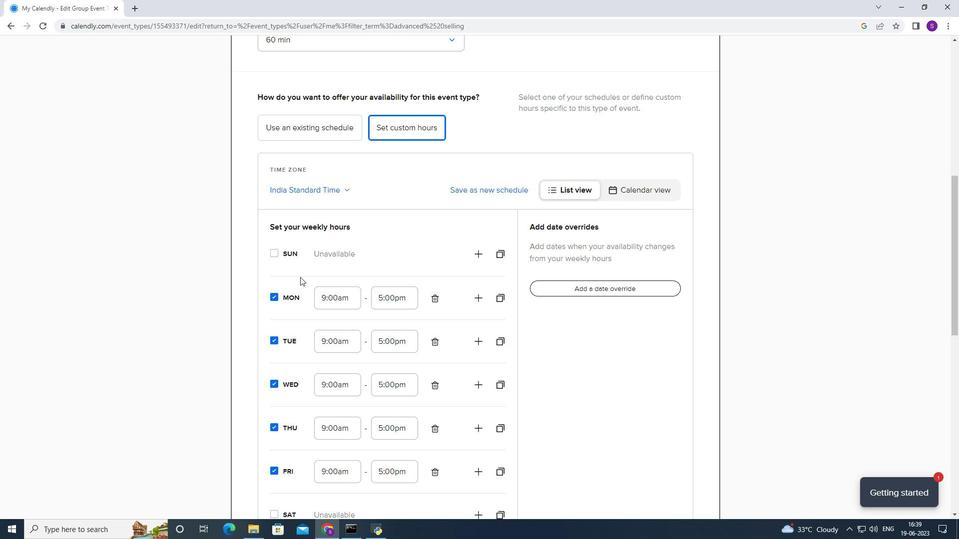 
Action: Mouse scrolled (298, 276) with delta (0, 0)
Screenshot: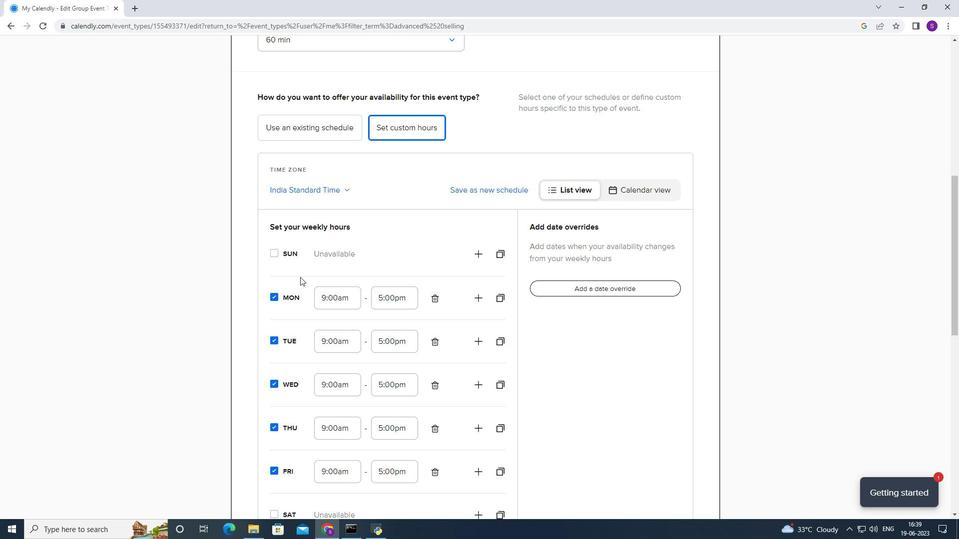 
Action: Mouse moved to (273, 220)
Screenshot: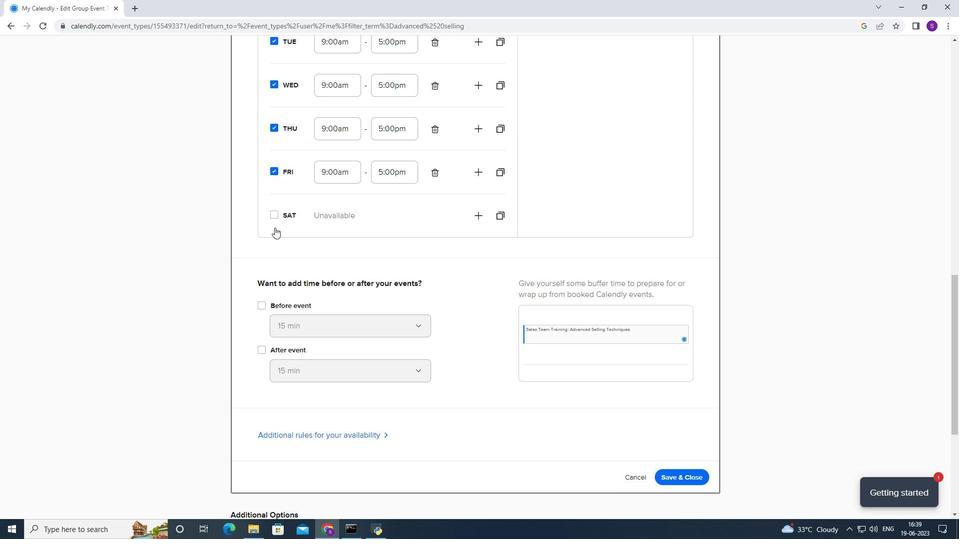 
Action: Mouse pressed left at (273, 220)
Screenshot: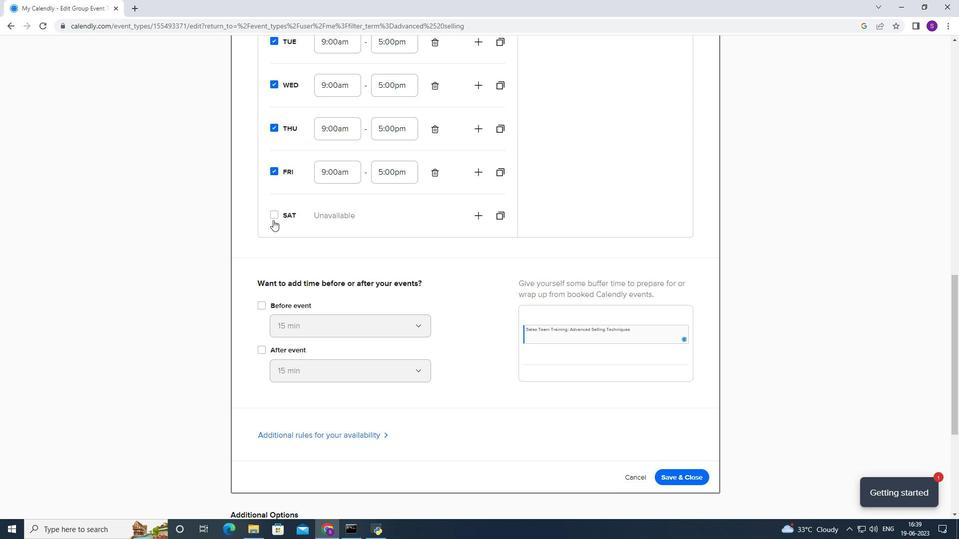 
Action: Mouse moved to (291, 278)
Screenshot: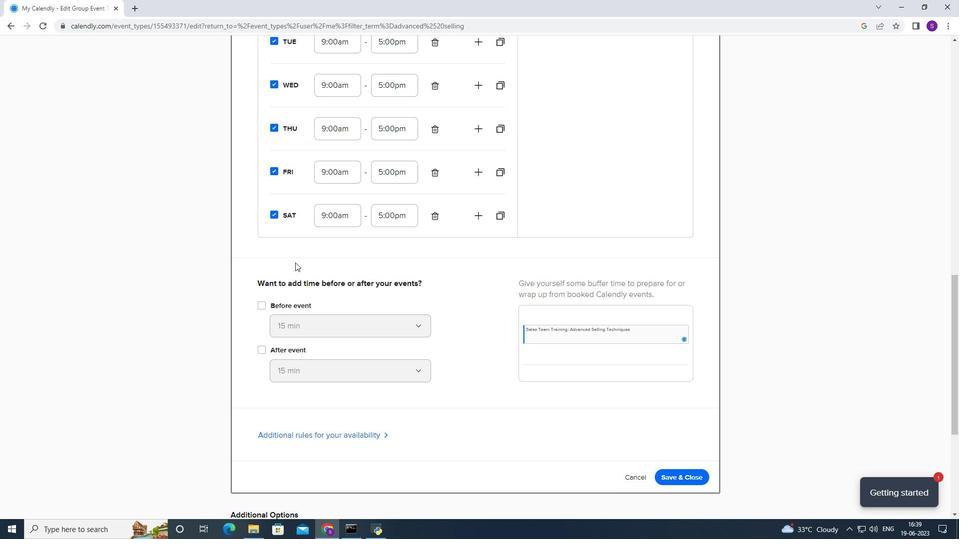 
Action: Mouse scrolled (291, 278) with delta (0, 0)
Screenshot: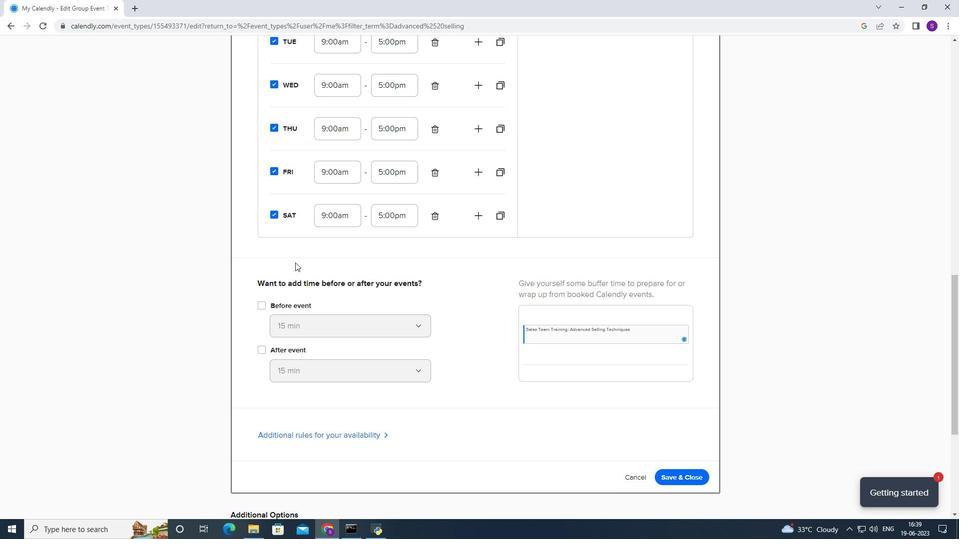
Action: Mouse moved to (289, 281)
Screenshot: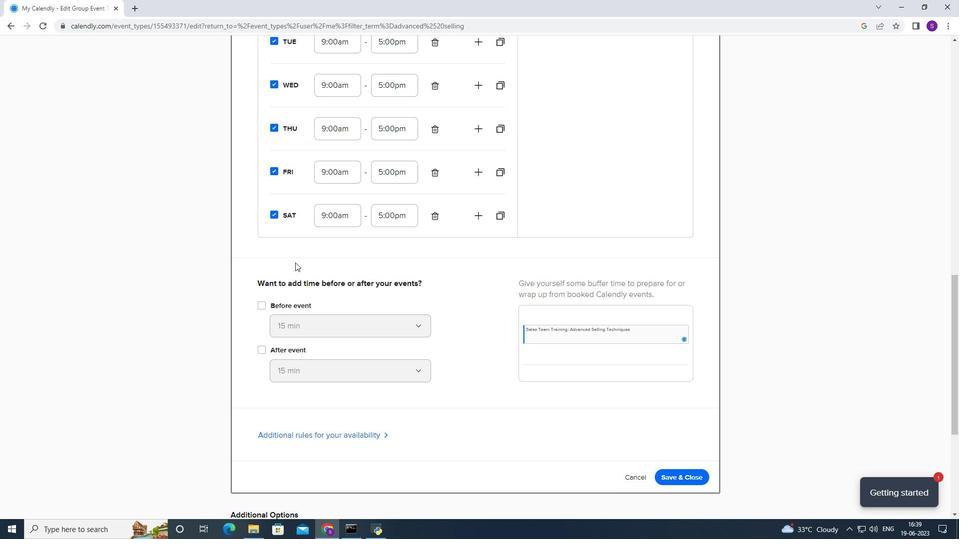 
Action: Mouse scrolled (289, 280) with delta (0, 0)
Screenshot: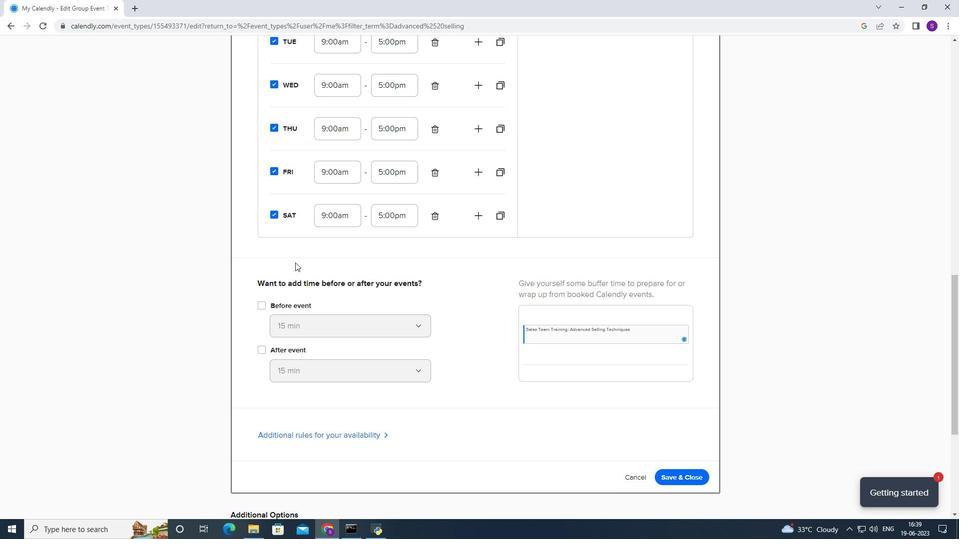 
Action: Mouse moved to (267, 208)
Screenshot: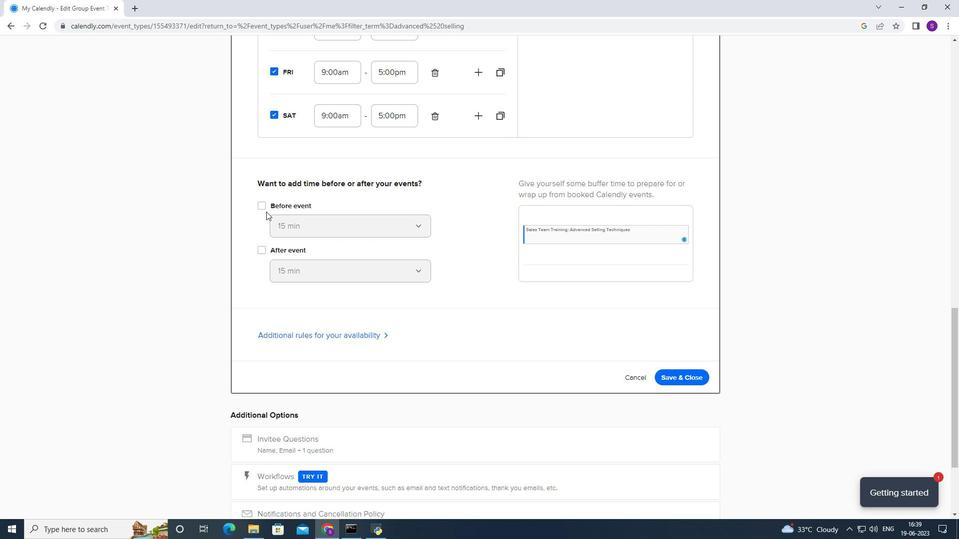 
Action: Mouse pressed left at (267, 208)
Screenshot: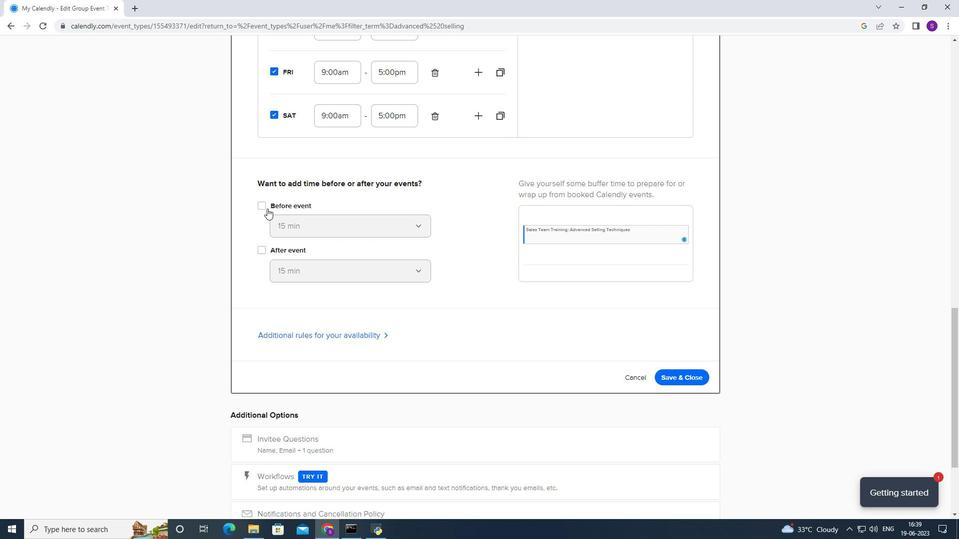 
Action: Mouse moved to (322, 226)
Screenshot: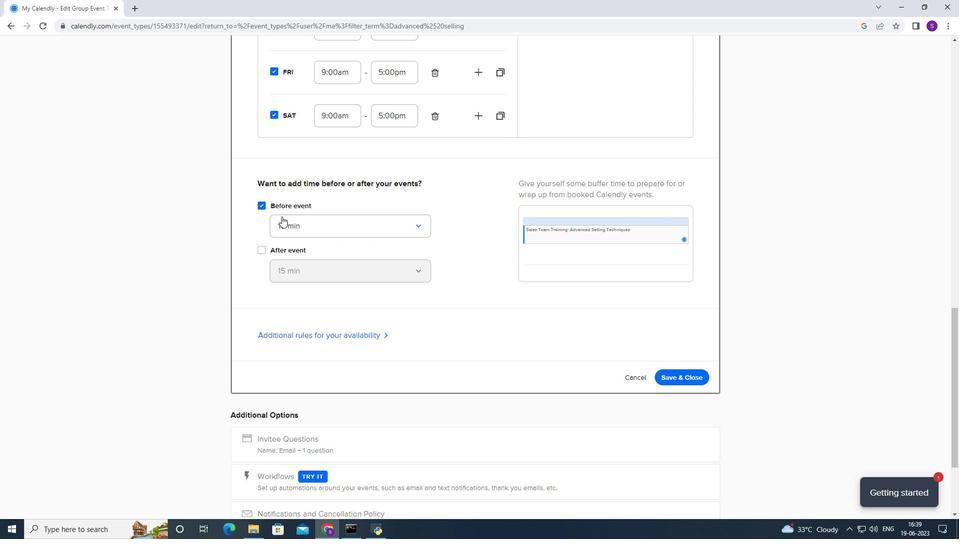 
Action: Mouse pressed left at (322, 226)
Screenshot: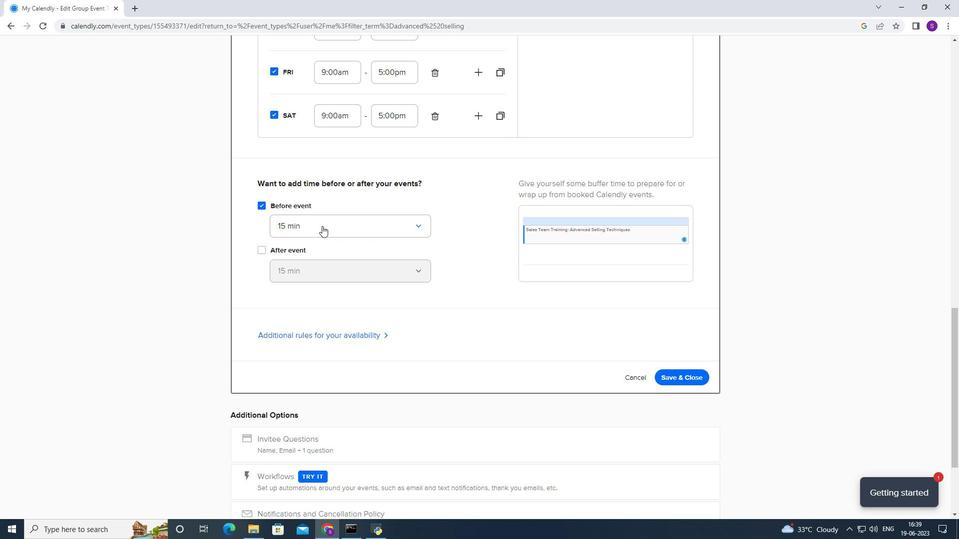 
Action: Mouse moved to (308, 250)
Screenshot: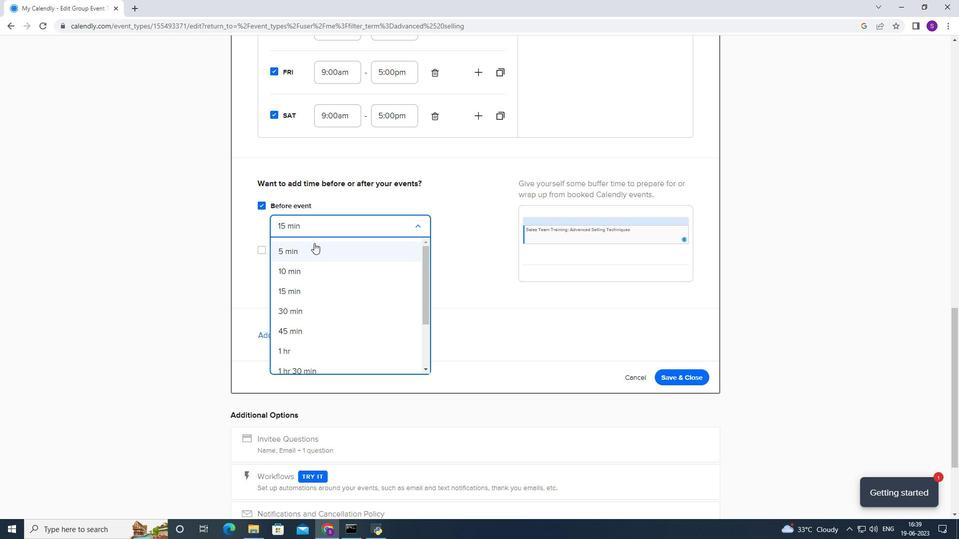 
Action: Mouse pressed left at (308, 250)
Screenshot: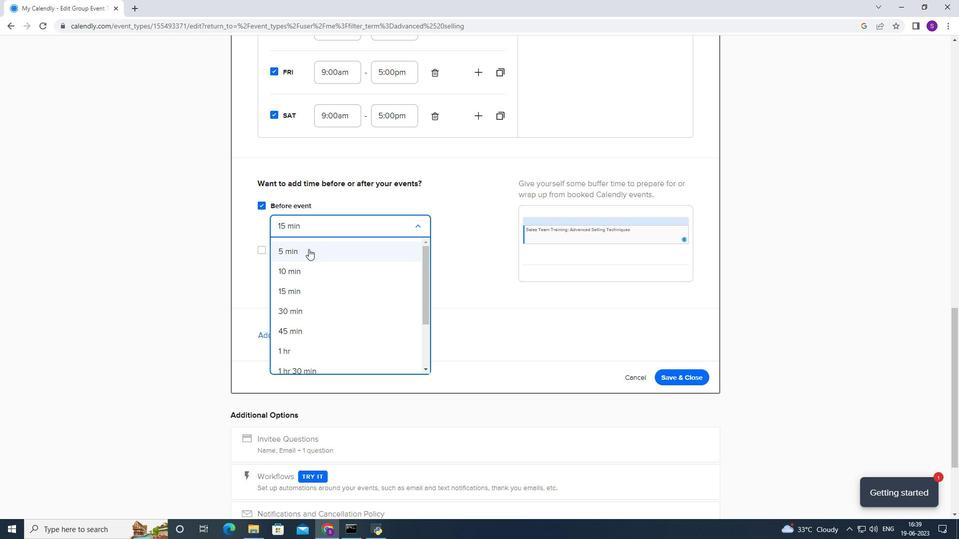 
Action: Mouse moved to (274, 254)
Screenshot: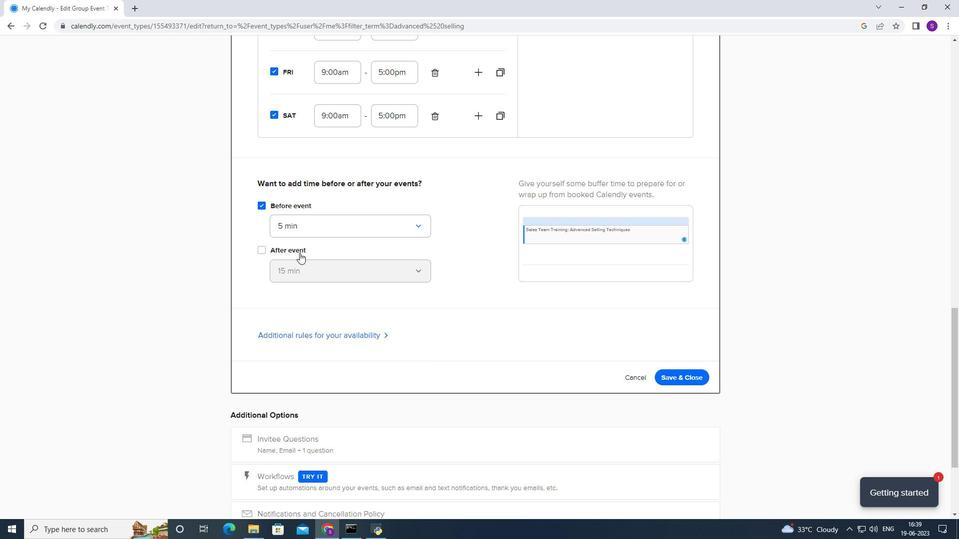 
Action: Mouse pressed left at (274, 254)
Screenshot: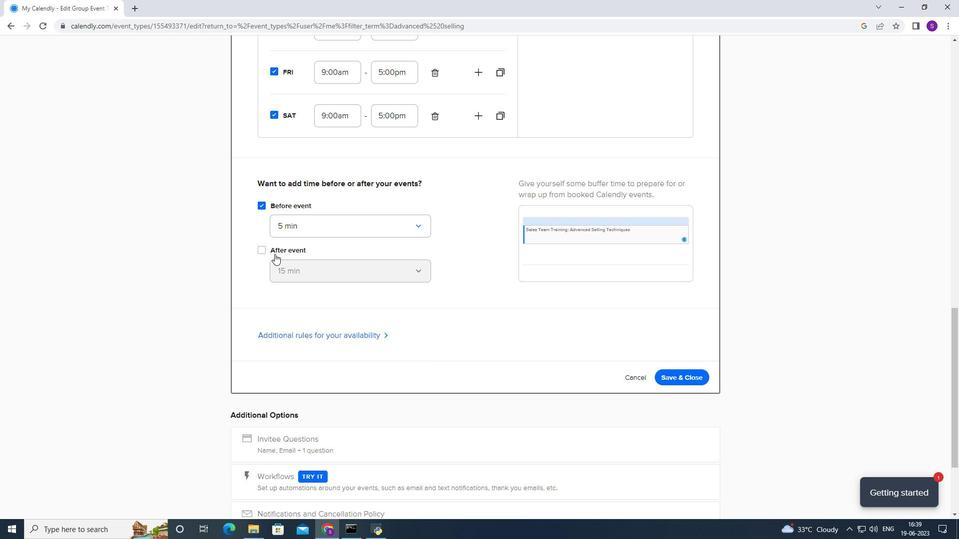 
Action: Mouse moved to (274, 266)
Screenshot: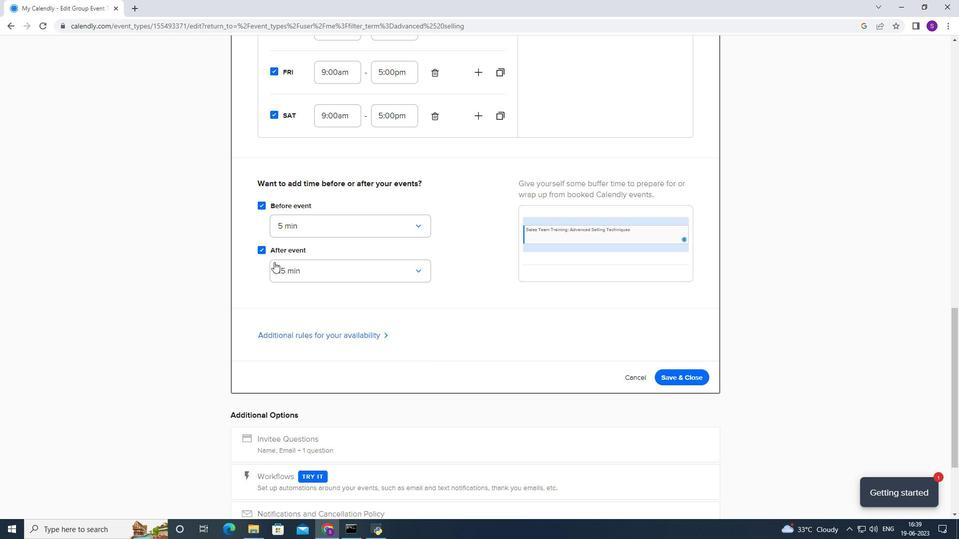 
Action: Mouse pressed left at (274, 266)
Screenshot: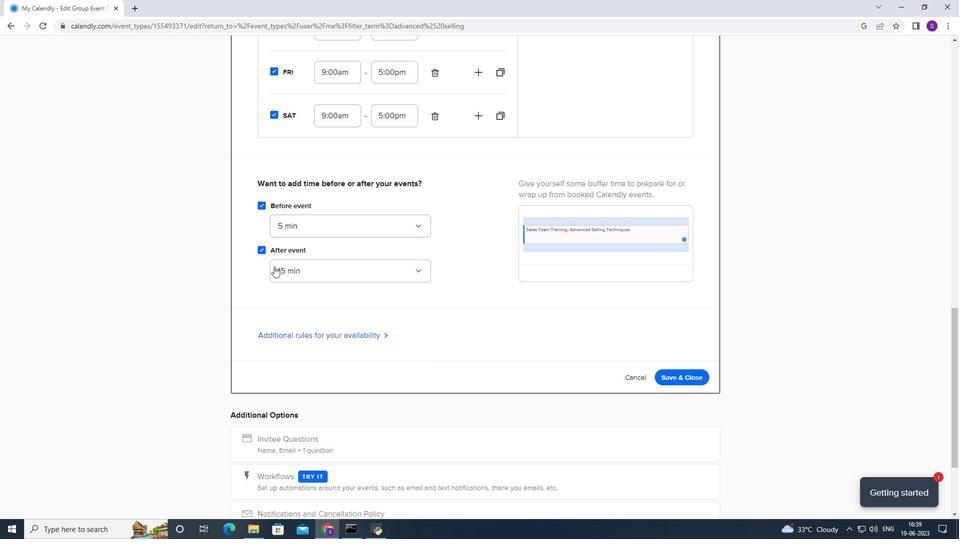 
Action: Mouse moved to (285, 291)
Screenshot: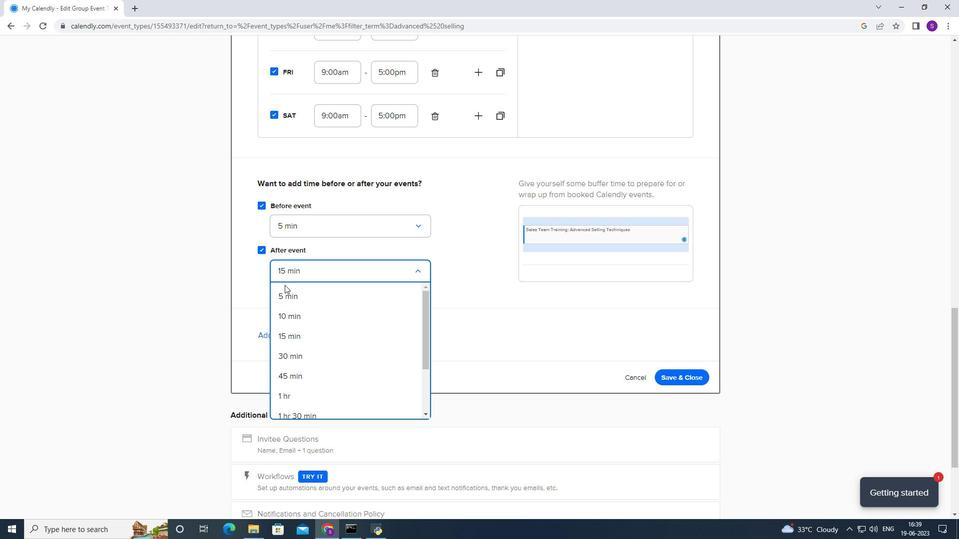 
Action: Mouse pressed left at (285, 291)
Screenshot: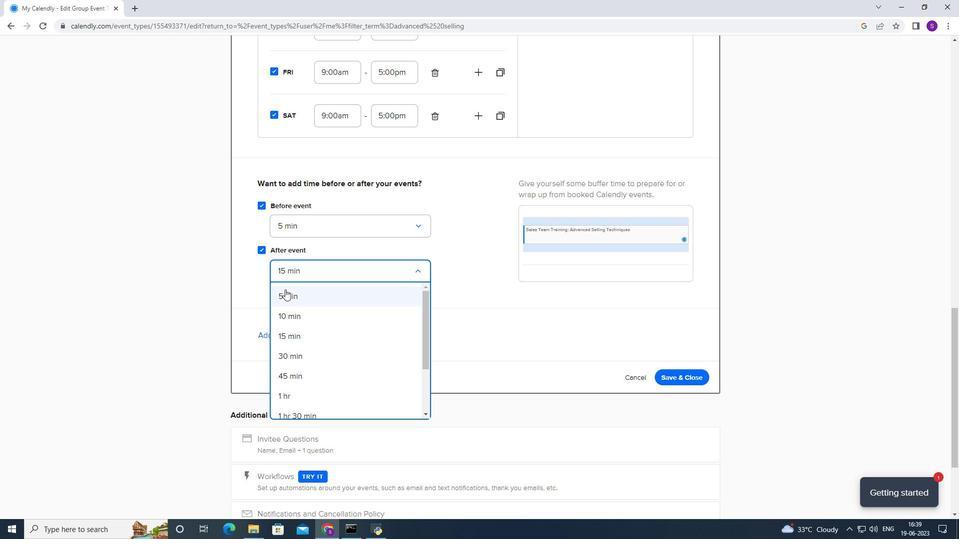 
Action: Mouse moved to (278, 328)
Screenshot: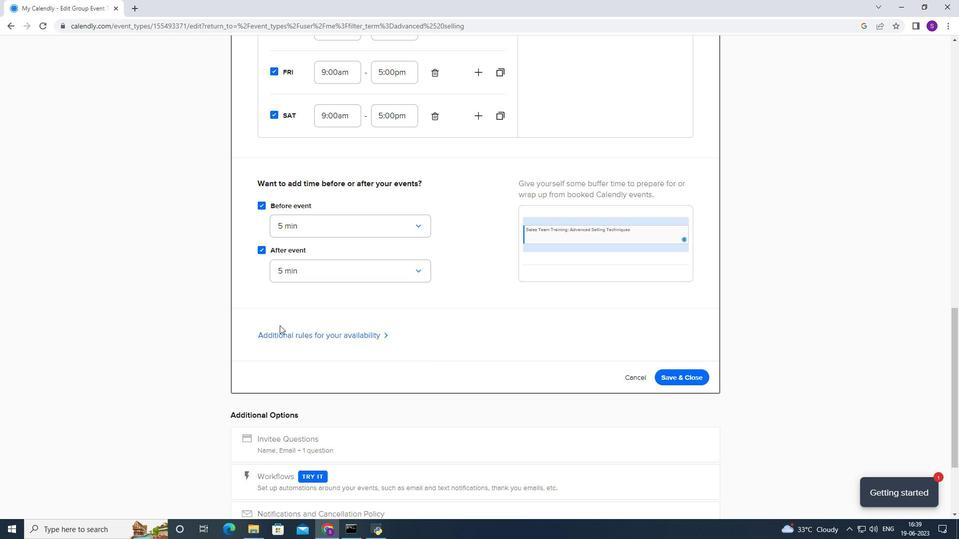 
Action: Mouse pressed left at (278, 328)
Screenshot: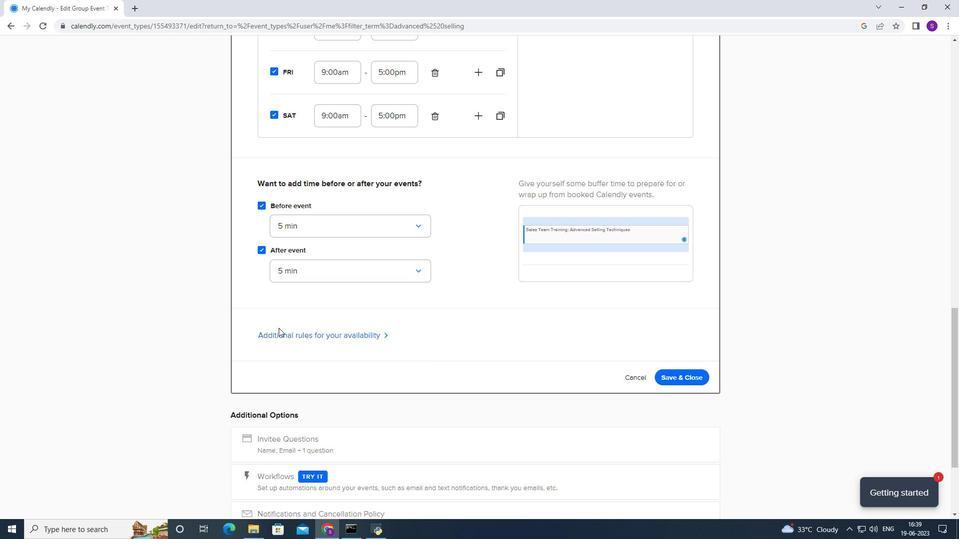 
Action: Mouse moved to (277, 336)
Screenshot: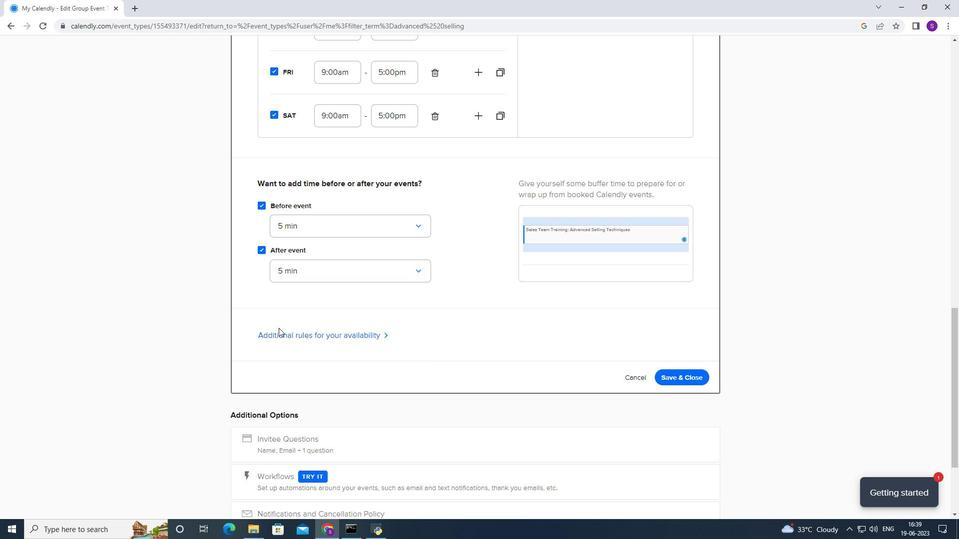 
Action: Mouse pressed left at (277, 336)
Screenshot: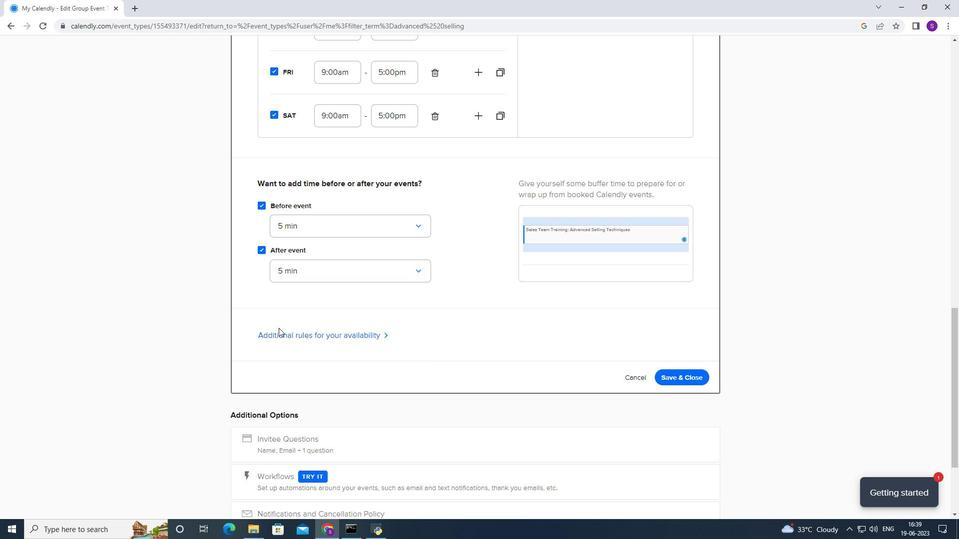 
Action: Mouse moved to (280, 320)
Screenshot: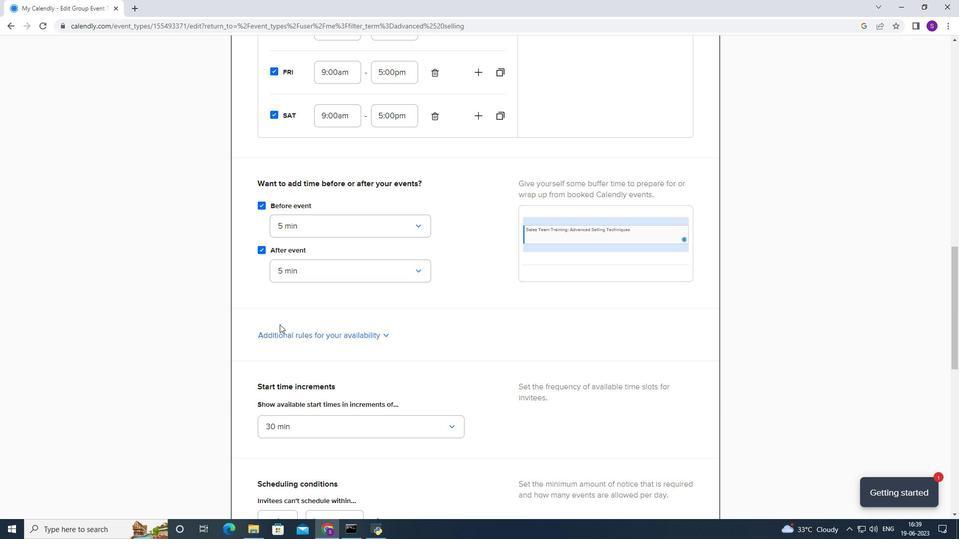 
Action: Mouse scrolled (280, 319) with delta (0, 0)
Screenshot: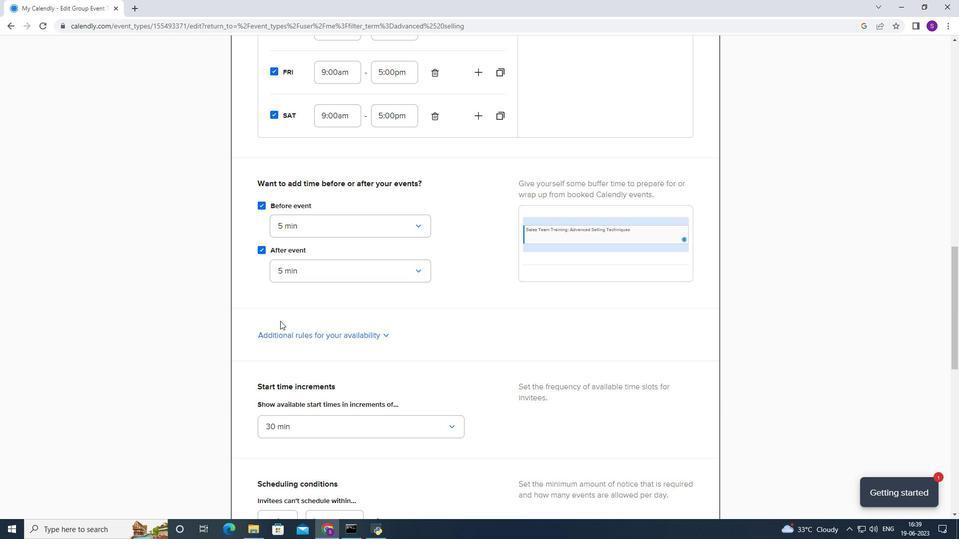 
Action: Mouse scrolled (280, 319) with delta (0, 0)
Screenshot: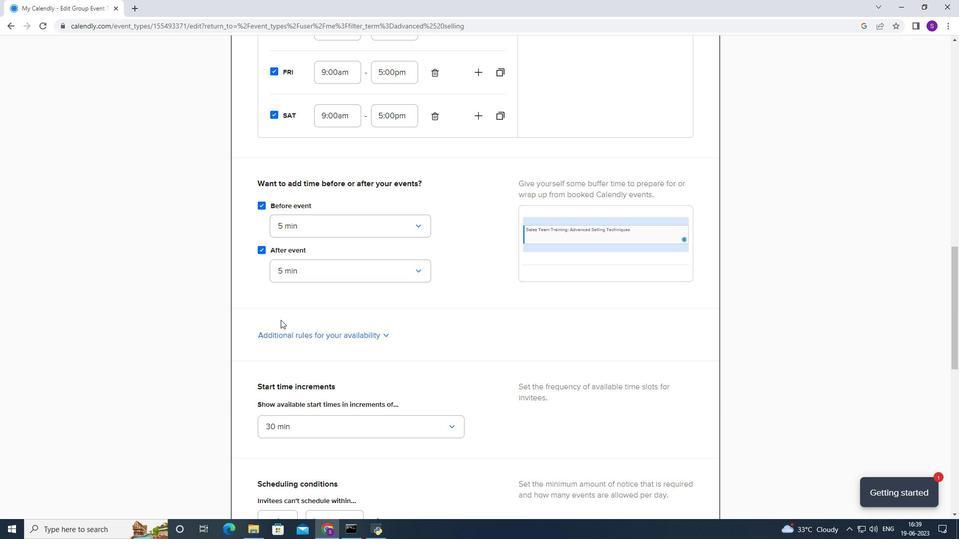 
Action: Mouse scrolled (280, 319) with delta (0, 0)
Screenshot: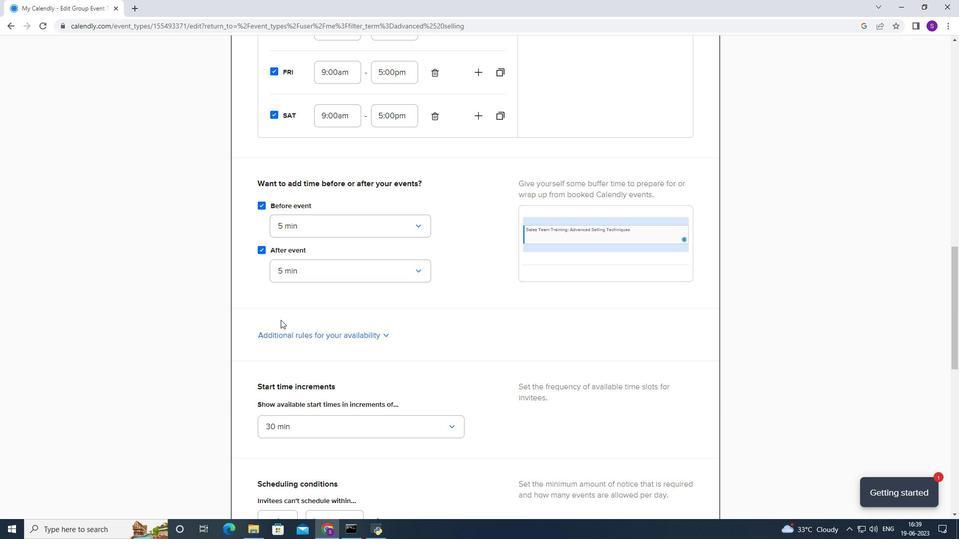 
Action: Mouse moved to (289, 288)
Screenshot: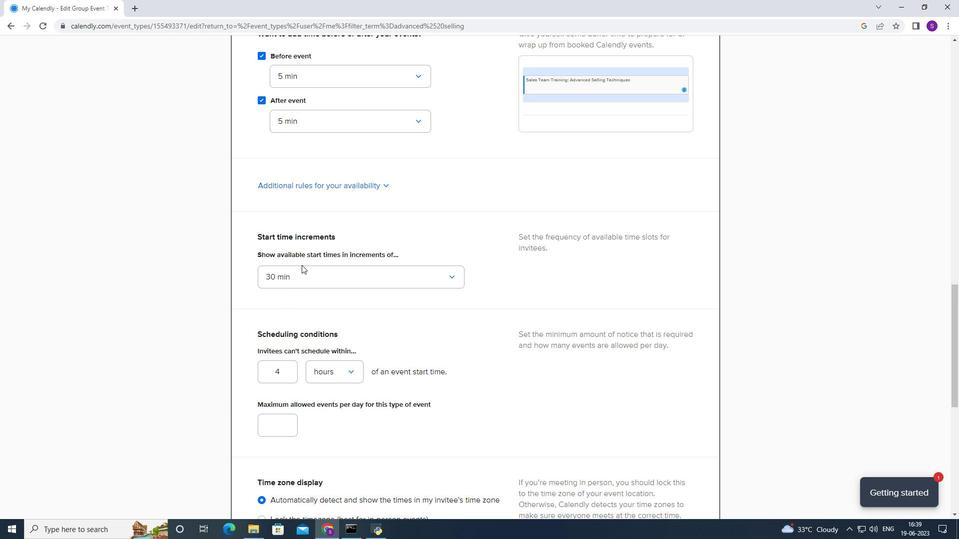 
Action: Mouse pressed left at (289, 288)
Screenshot: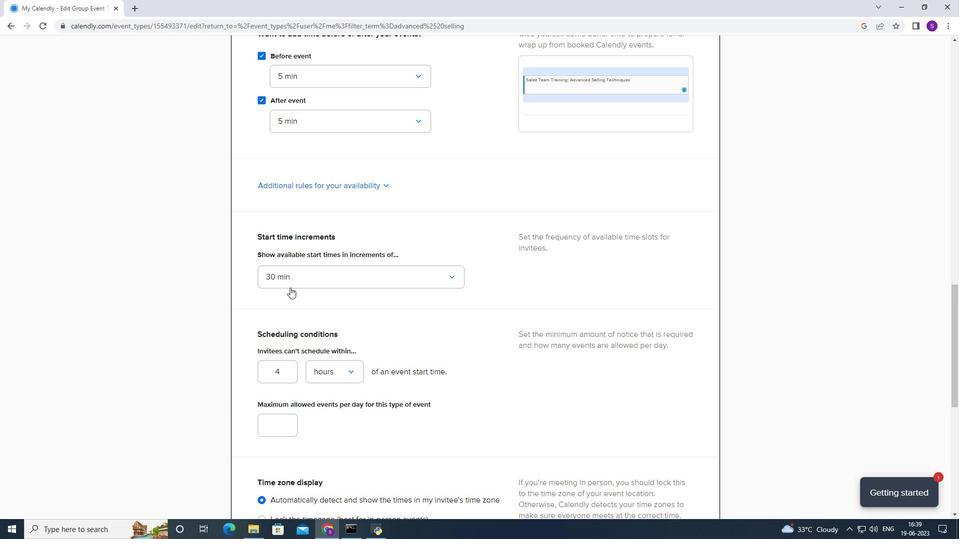 
Action: Mouse moved to (270, 414)
Screenshot: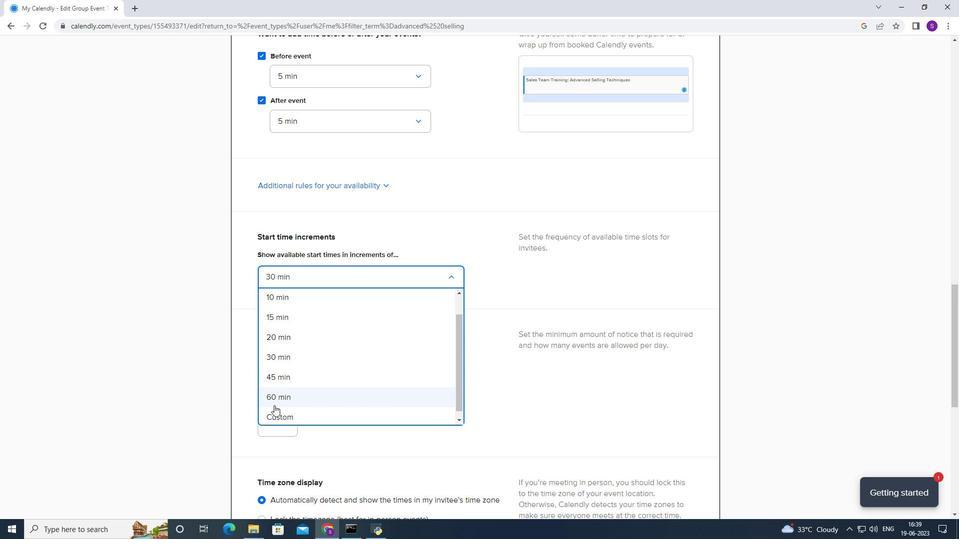 
Action: Mouse pressed left at (270, 414)
Screenshot: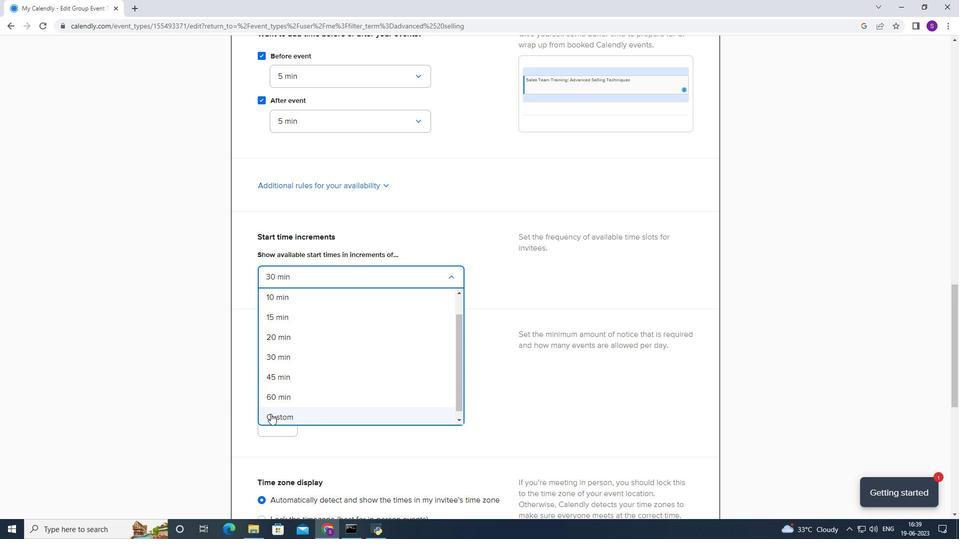 
Action: Mouse moved to (309, 296)
Screenshot: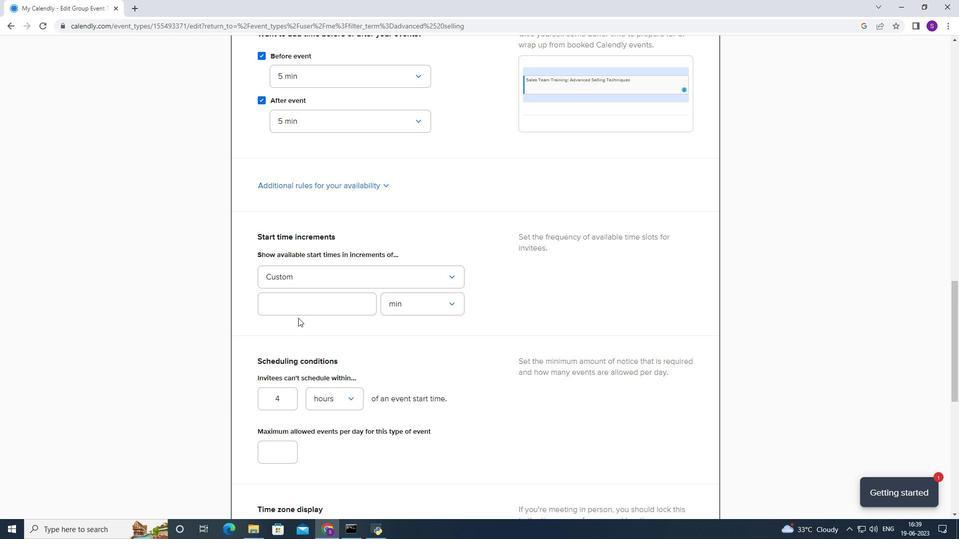 
Action: Mouse pressed left at (309, 296)
Screenshot: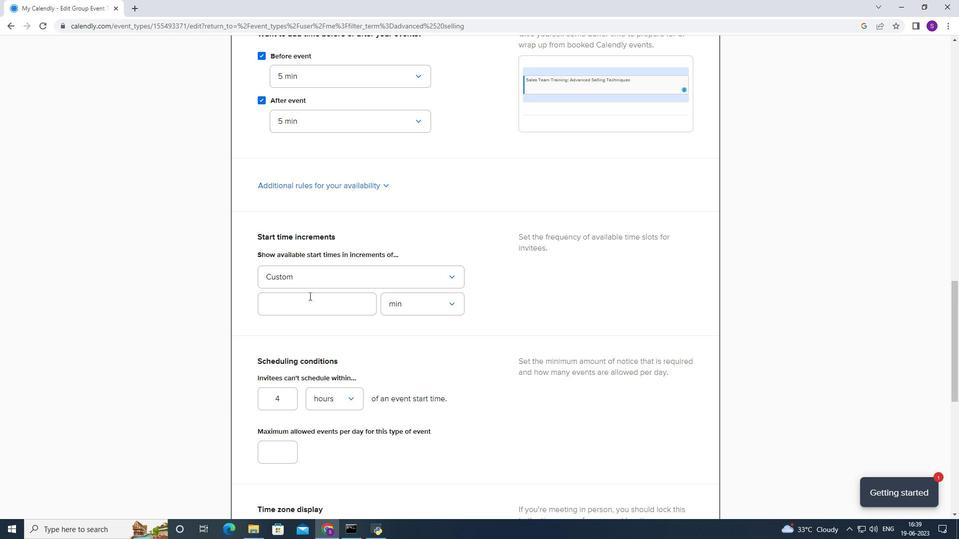 
Action: Key pressed 25
Screenshot: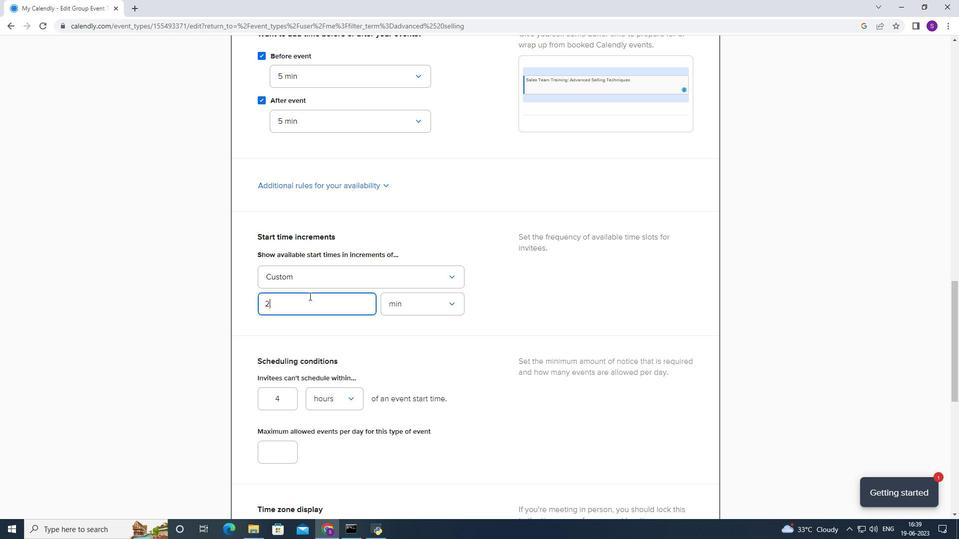 
Action: Mouse moved to (300, 350)
Screenshot: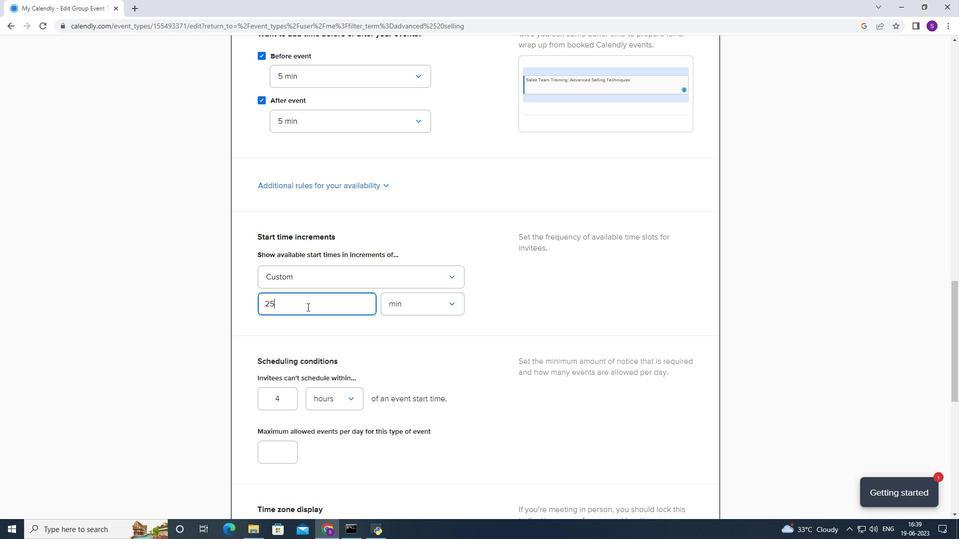 
Action: Mouse pressed left at (300, 350)
Screenshot: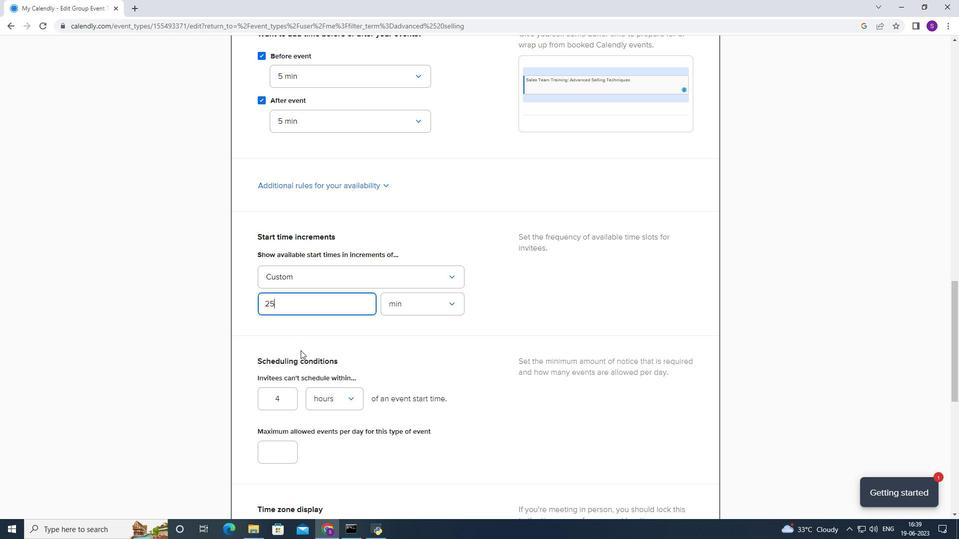 
Action: Mouse moved to (278, 403)
Screenshot: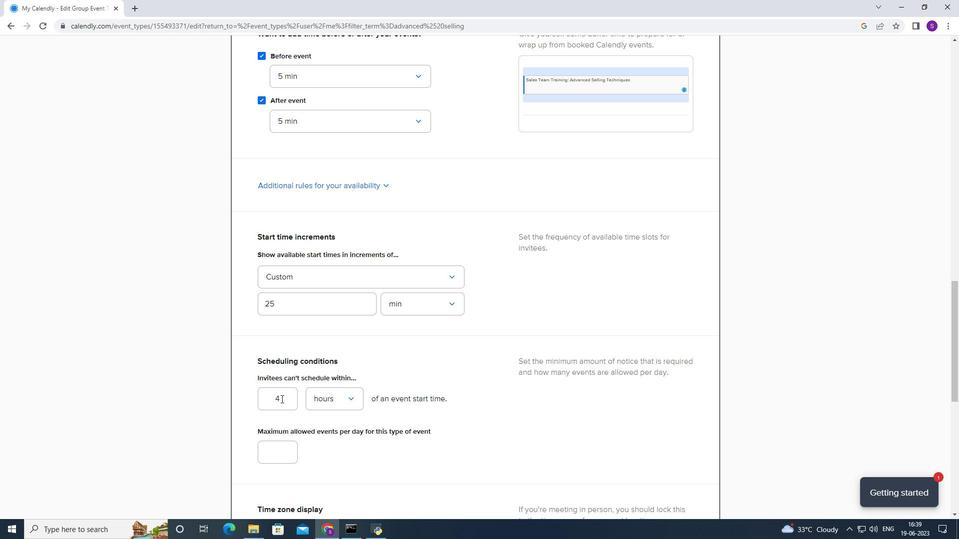 
Action: Mouse pressed left at (278, 403)
Screenshot: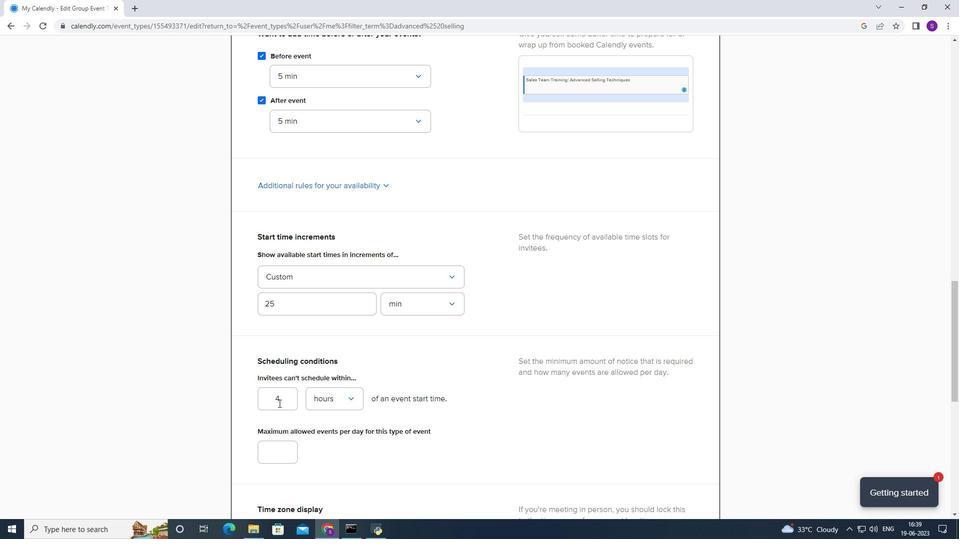 
Action: Mouse moved to (267, 391)
Screenshot: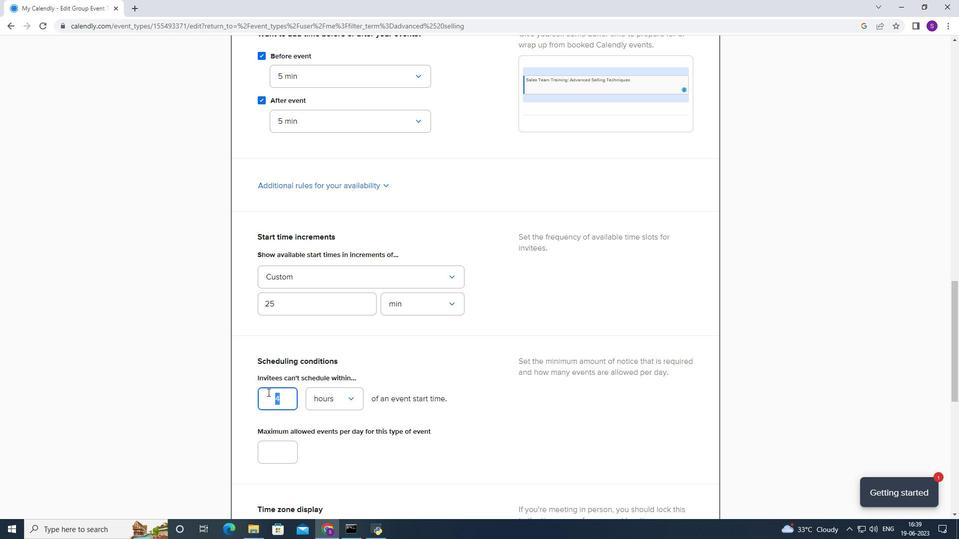 
Action: Mouse scrolled (267, 390) with delta (0, 0)
Screenshot: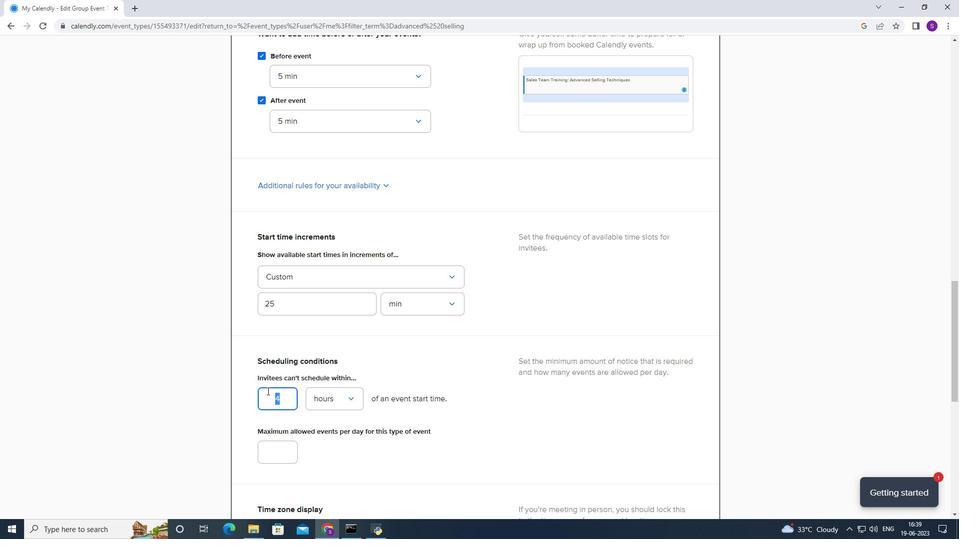 
Action: Mouse scrolled (267, 390) with delta (0, 0)
Screenshot: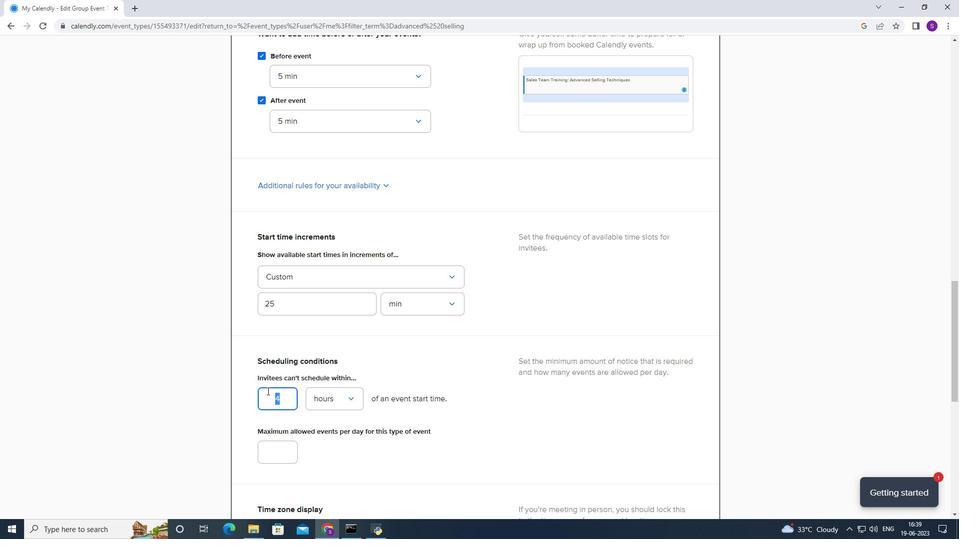 
Action: Mouse scrolled (267, 390) with delta (0, 0)
Screenshot: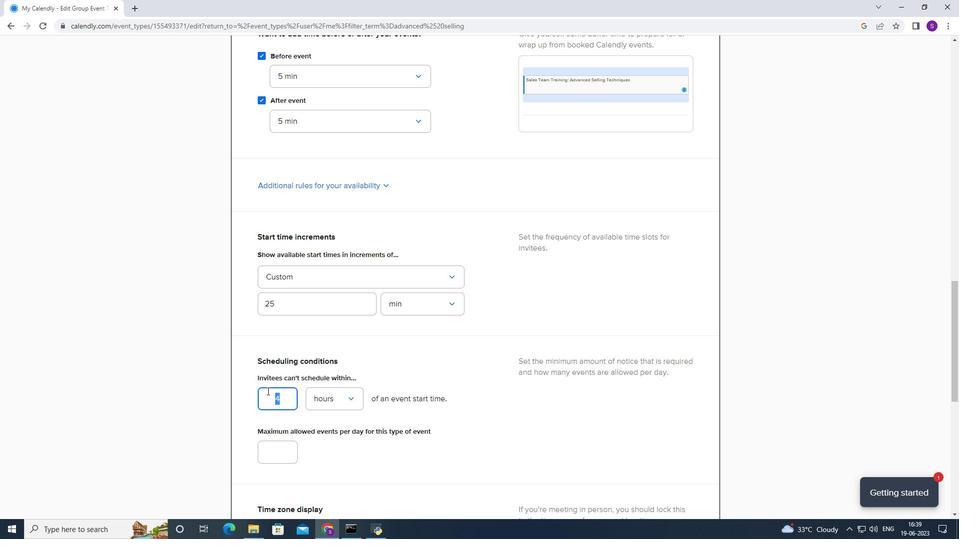 
Action: Mouse moved to (264, 385)
Screenshot: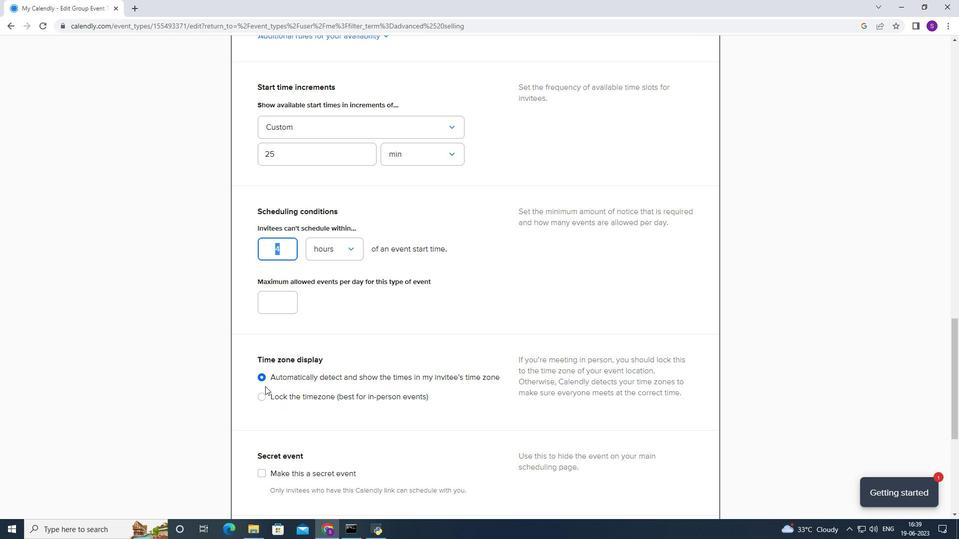 
Action: Key pressed 53
Screenshot: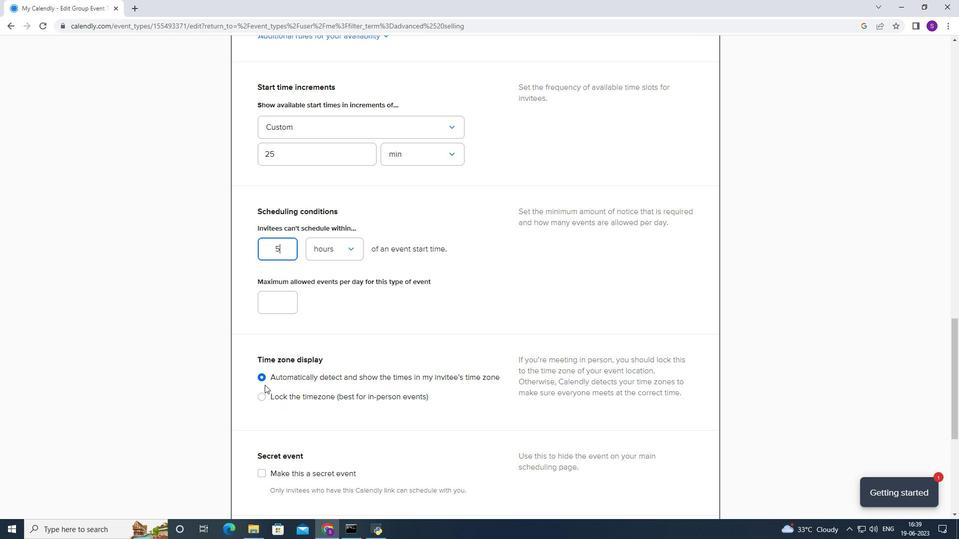 
Action: Mouse moved to (279, 311)
Screenshot: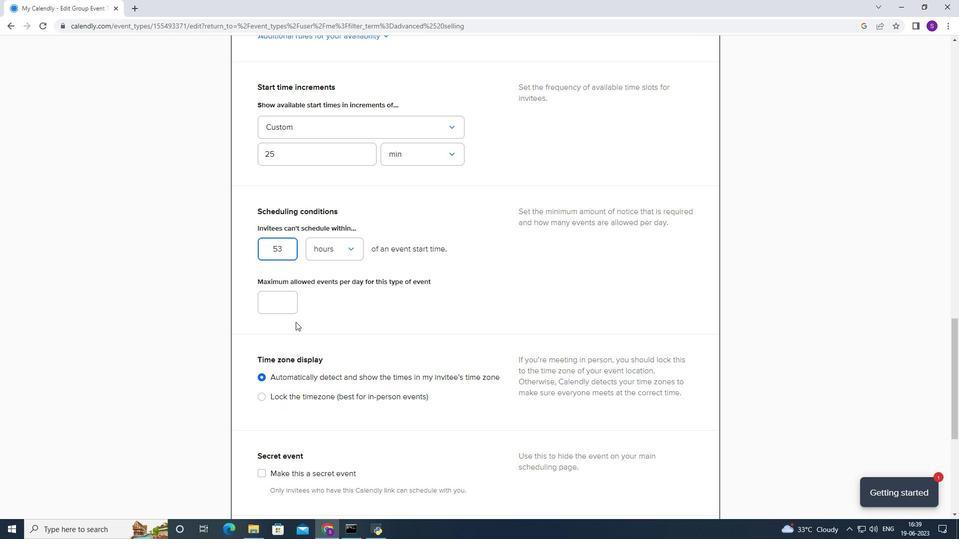 
Action: Mouse pressed left at (279, 311)
Screenshot: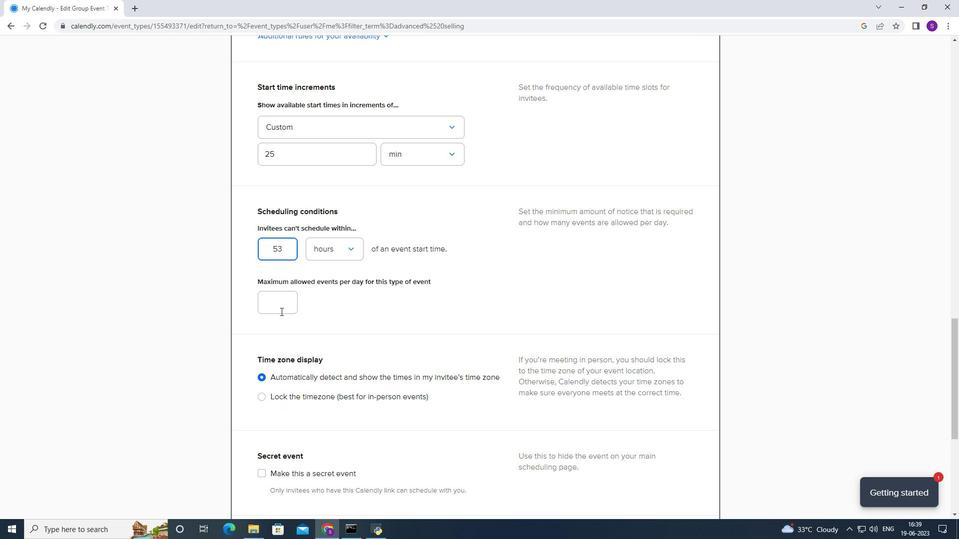 
Action: Key pressed 2
Screenshot: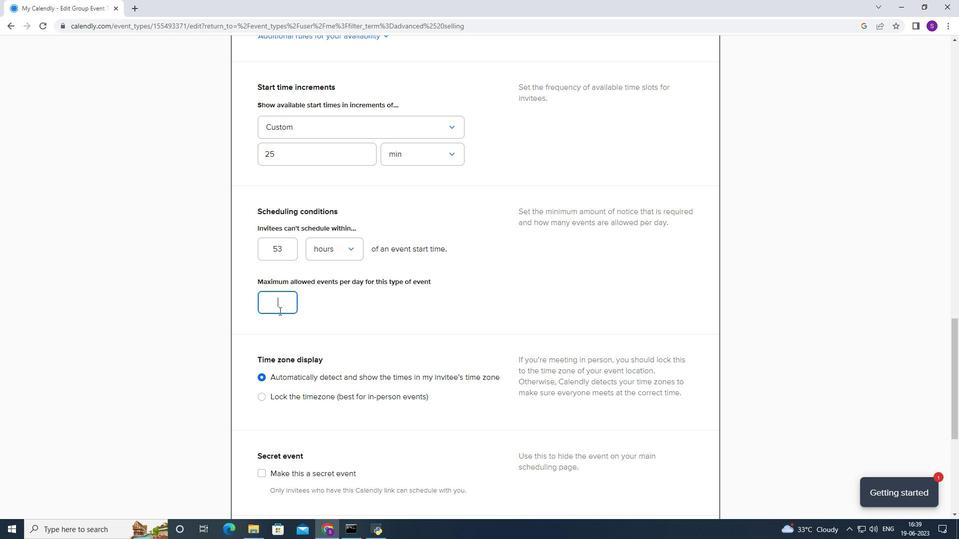 
Action: Mouse moved to (301, 309)
Screenshot: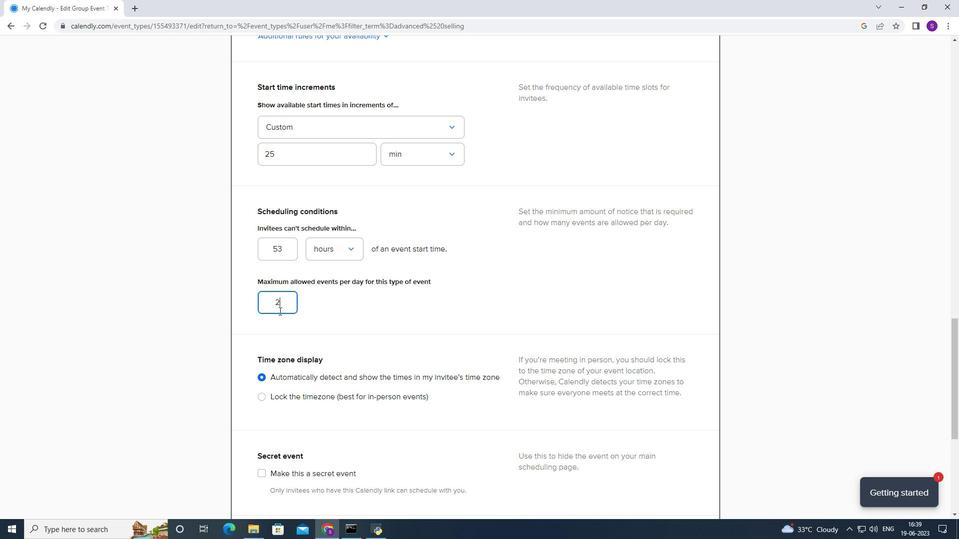 
Action: Mouse scrolled (301, 308) with delta (0, 0)
Screenshot: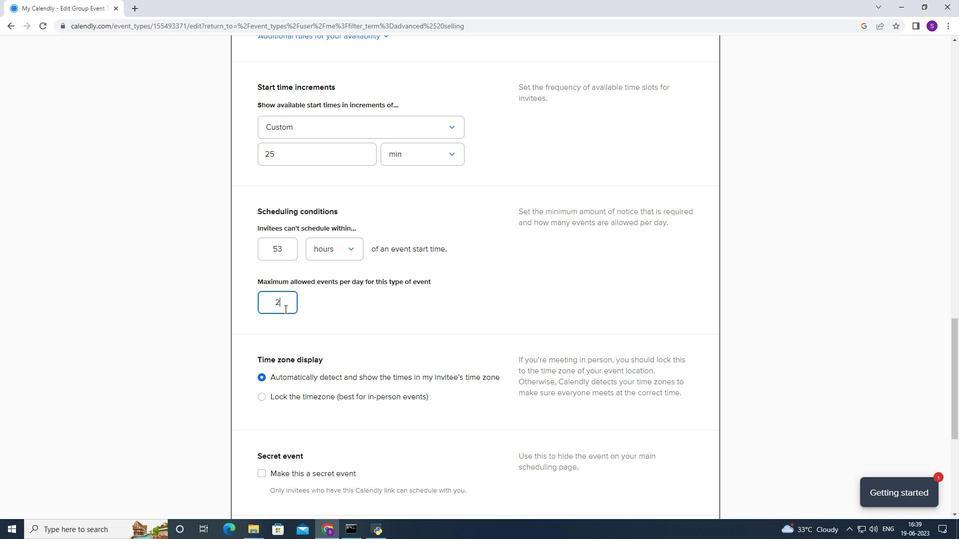 
Action: Mouse moved to (301, 309)
Screenshot: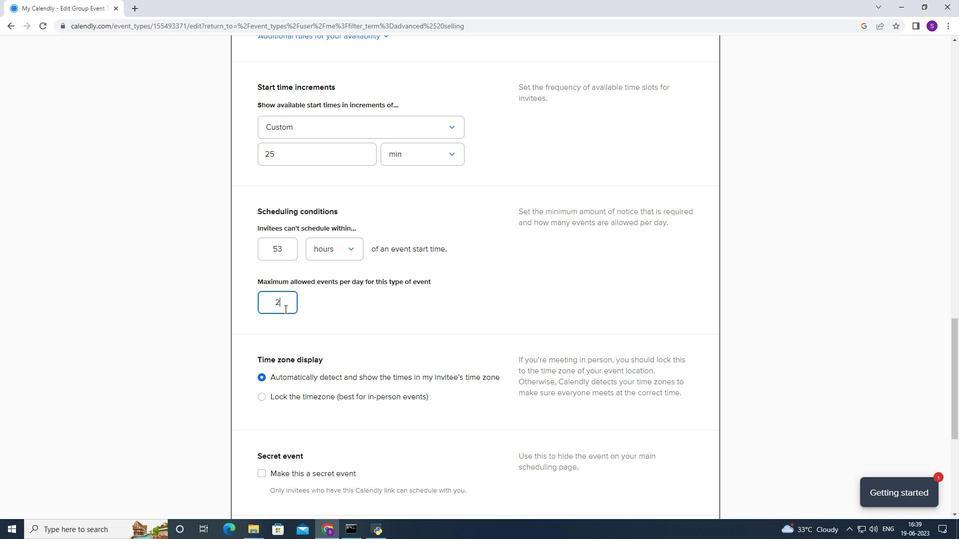 
Action: Mouse scrolled (301, 308) with delta (0, 0)
Screenshot: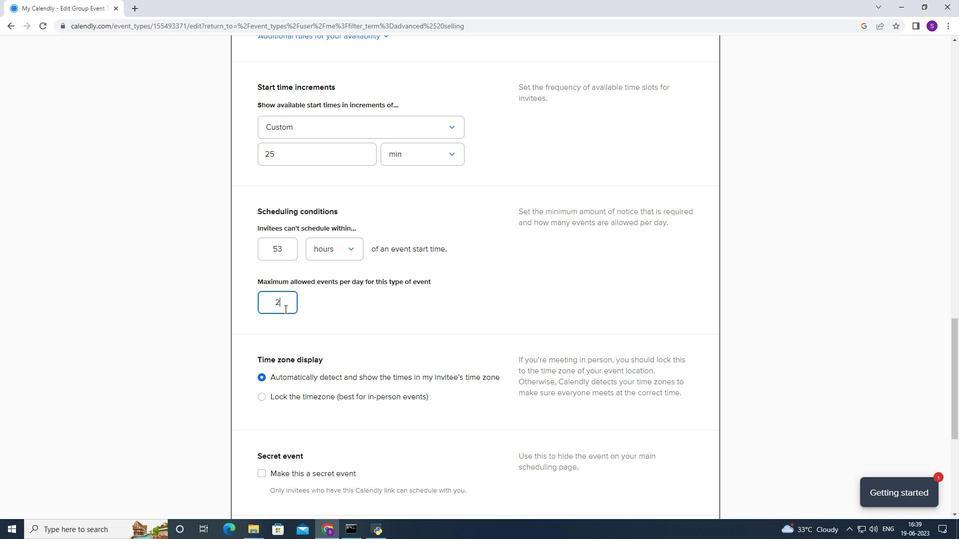 
Action: Mouse scrolled (301, 308) with delta (0, 0)
Screenshot: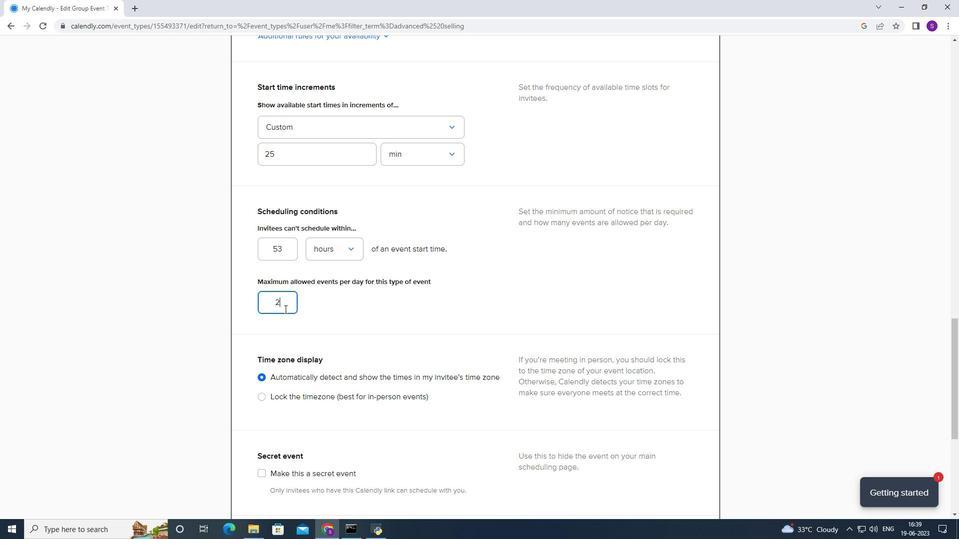 
Action: Mouse scrolled (301, 308) with delta (0, 0)
Screenshot: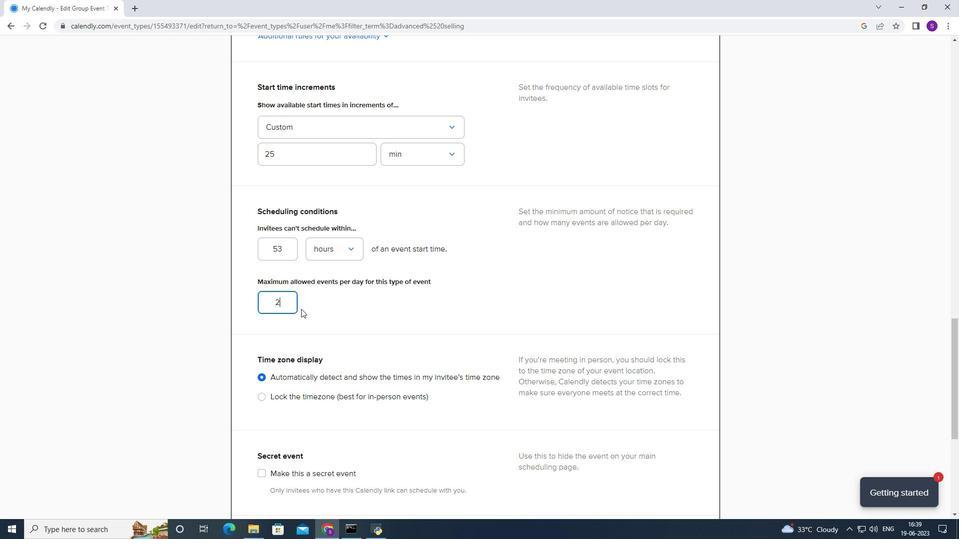
Action: Mouse moved to (667, 333)
Screenshot: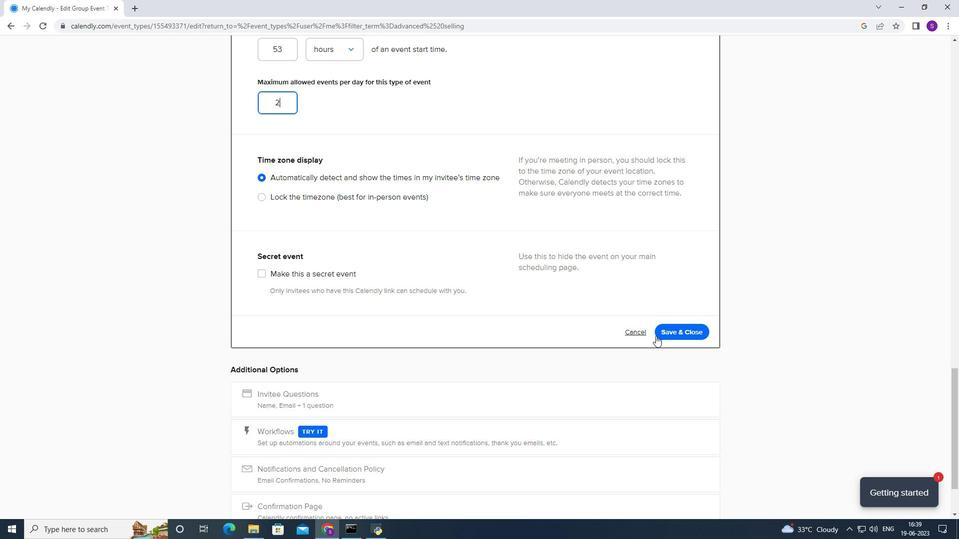 
Action: Mouse pressed left at (667, 333)
Screenshot: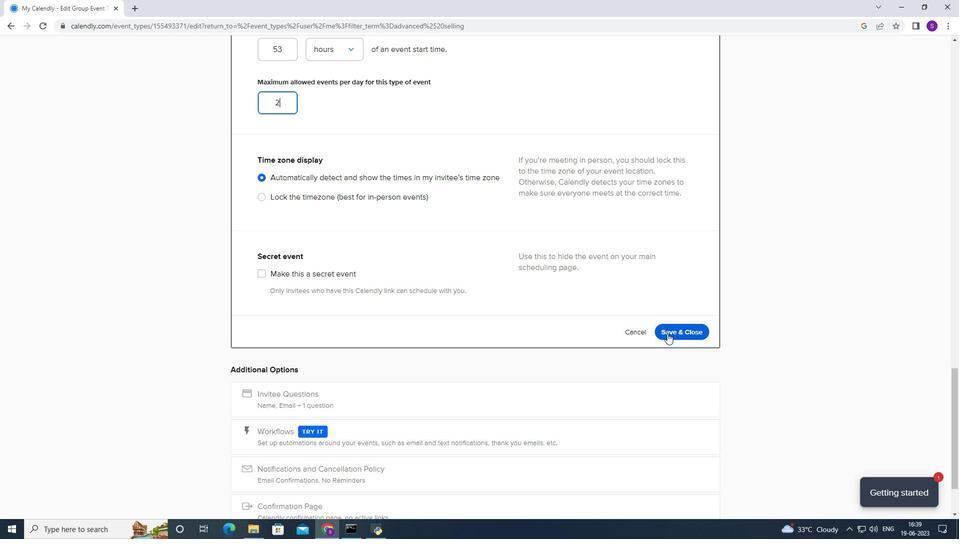
